 Task: For heading  Tahoma with underline.  font size for heading20,  'Change the font style of data to'Arial.  and font size to 12,  Change the alignment of both headline & data to Align left.  In the sheet   Quantum Sales templetes book
Action: Mouse moved to (146, 169)
Screenshot: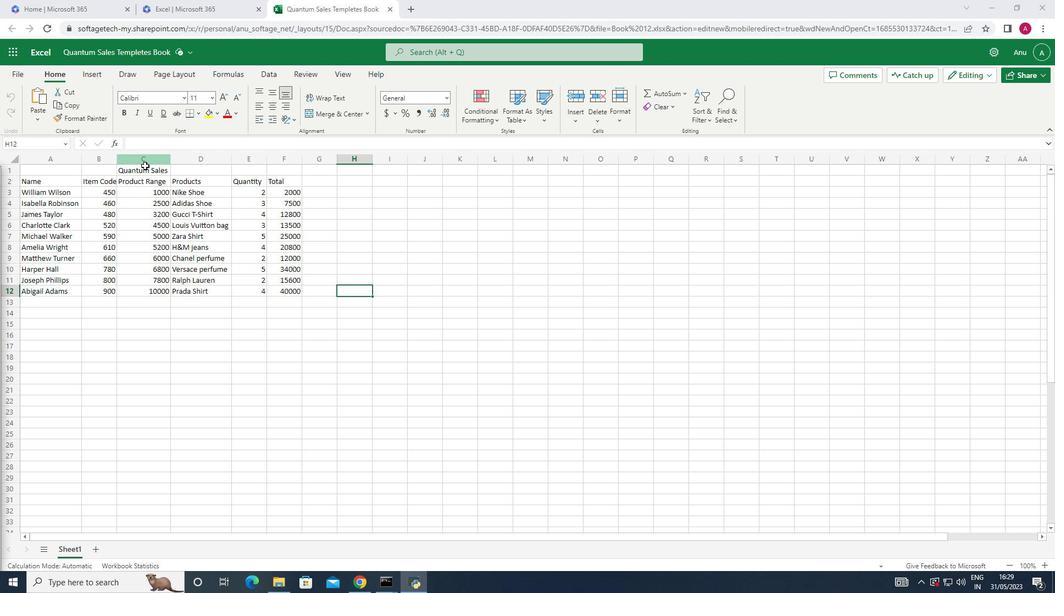 
Action: Mouse pressed left at (146, 169)
Screenshot: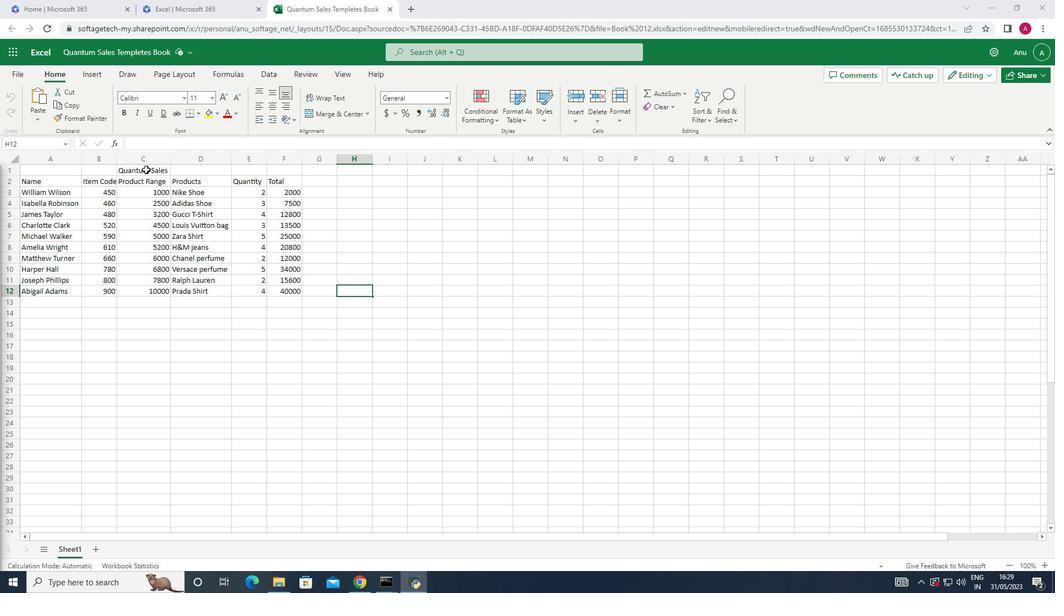 
Action: Mouse moved to (185, 99)
Screenshot: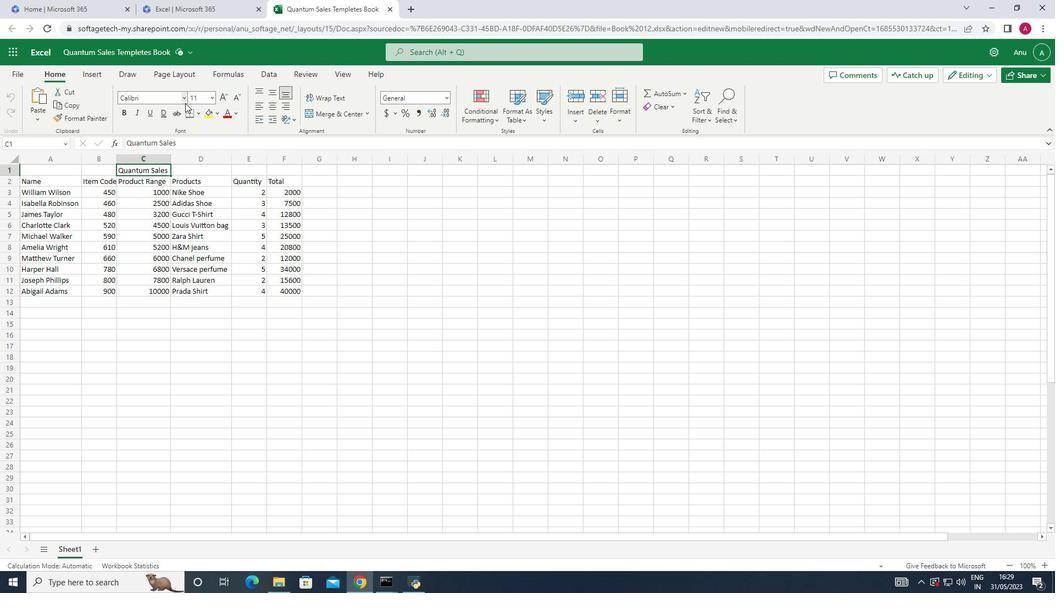 
Action: Mouse pressed left at (185, 99)
Screenshot: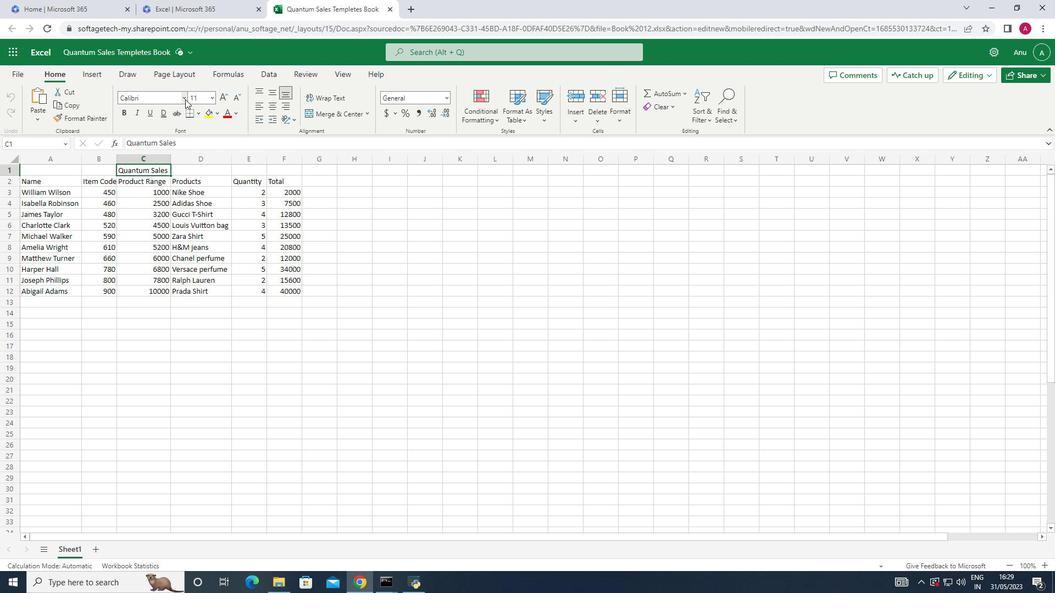
Action: Mouse moved to (184, 98)
Screenshot: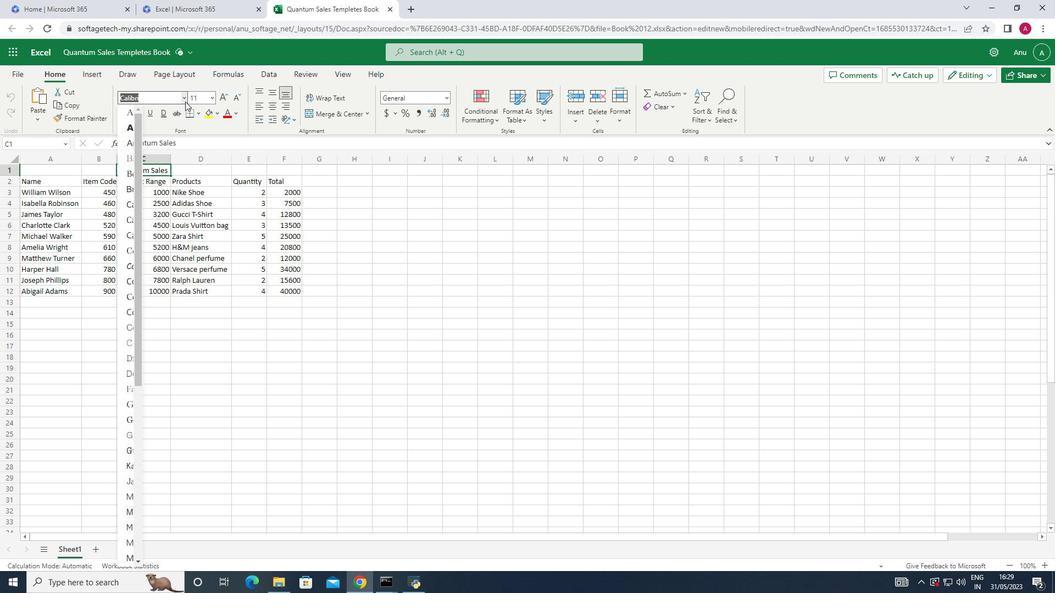 
Action: Mouse pressed left at (184, 98)
Screenshot: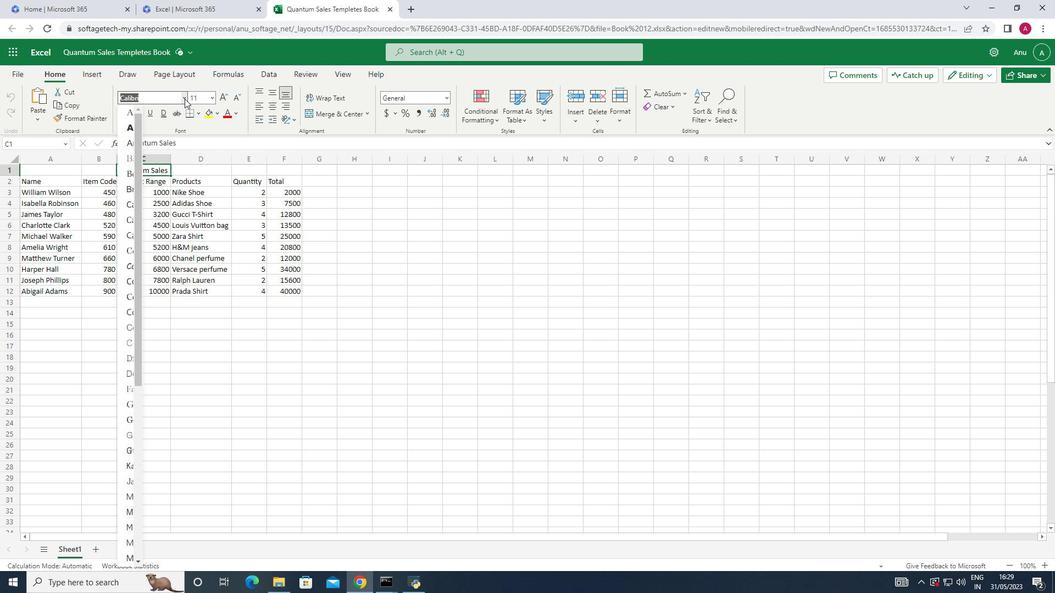 
Action: Mouse moved to (173, 95)
Screenshot: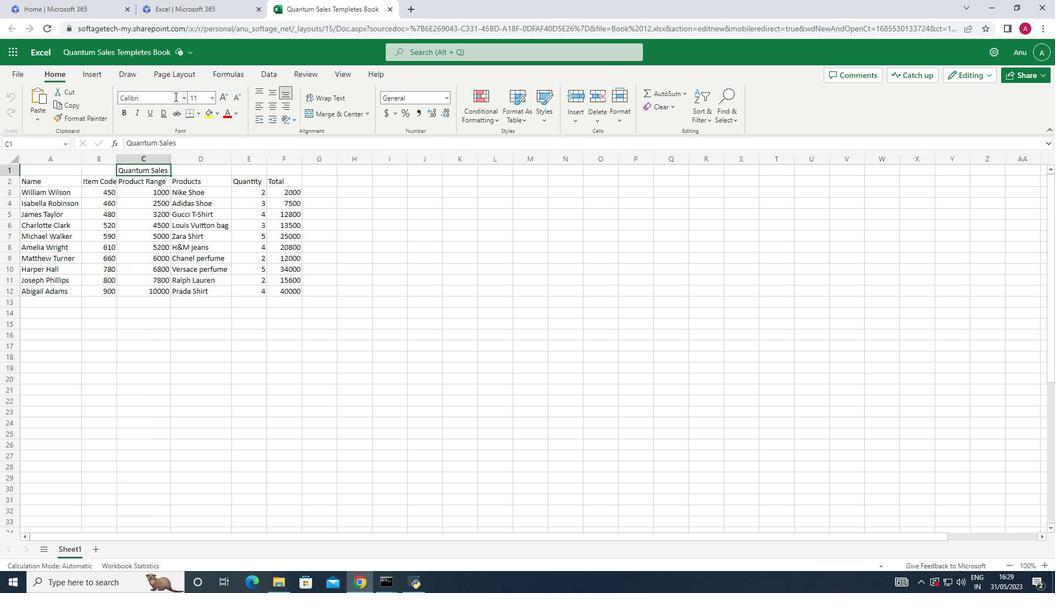 
Action: Mouse pressed left at (173, 95)
Screenshot: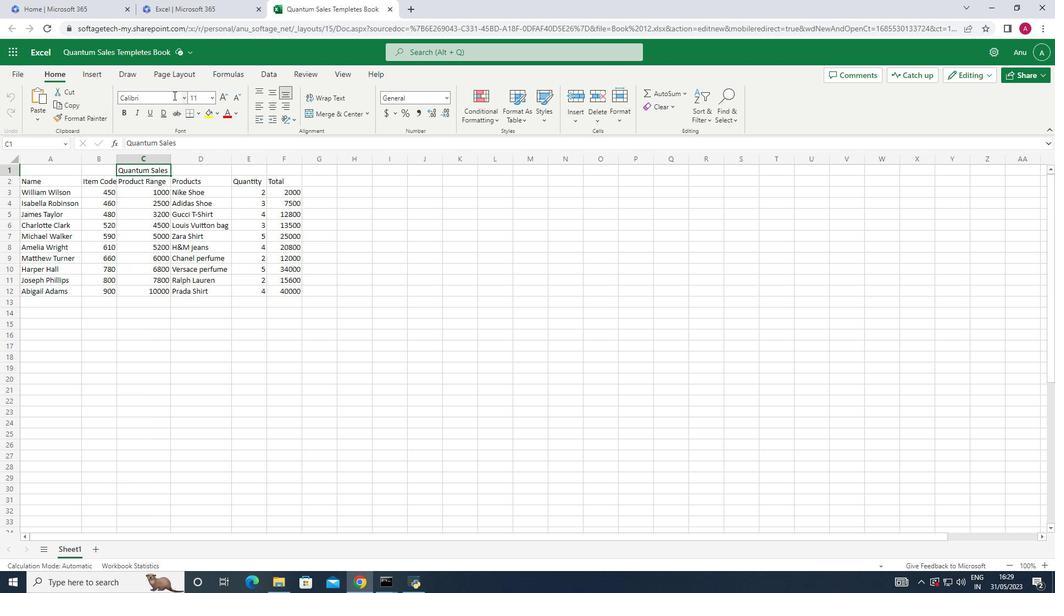 
Action: Mouse moved to (185, 98)
Screenshot: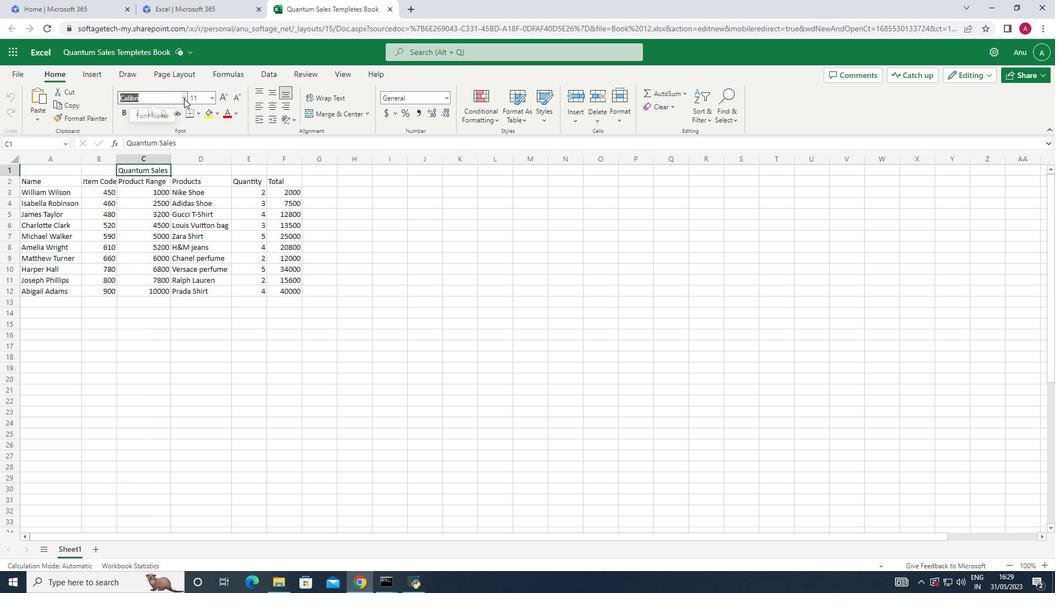 
Action: Mouse pressed left at (185, 98)
Screenshot: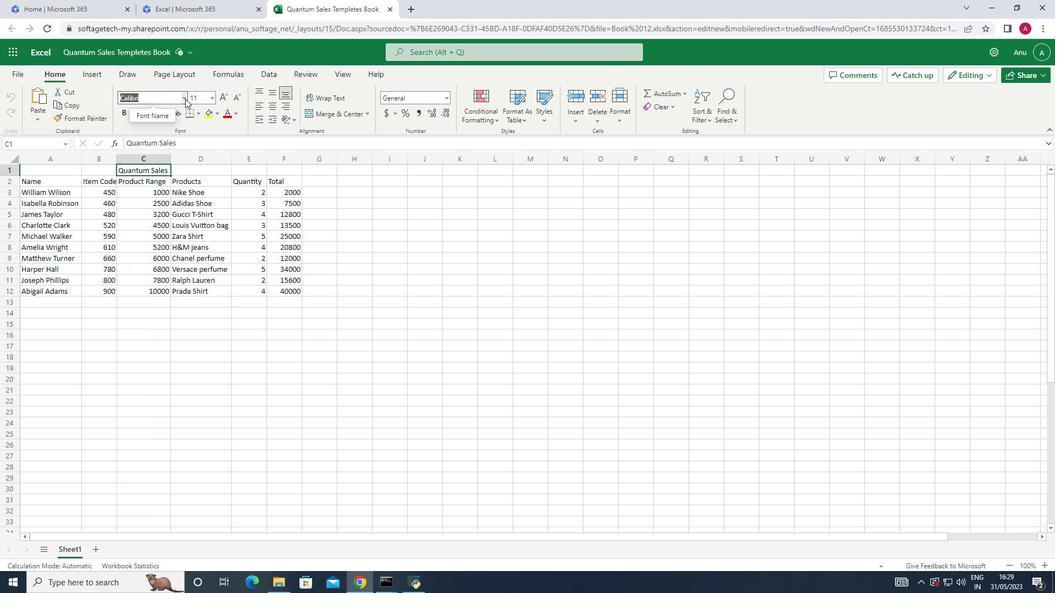 
Action: Mouse moved to (166, 222)
Screenshot: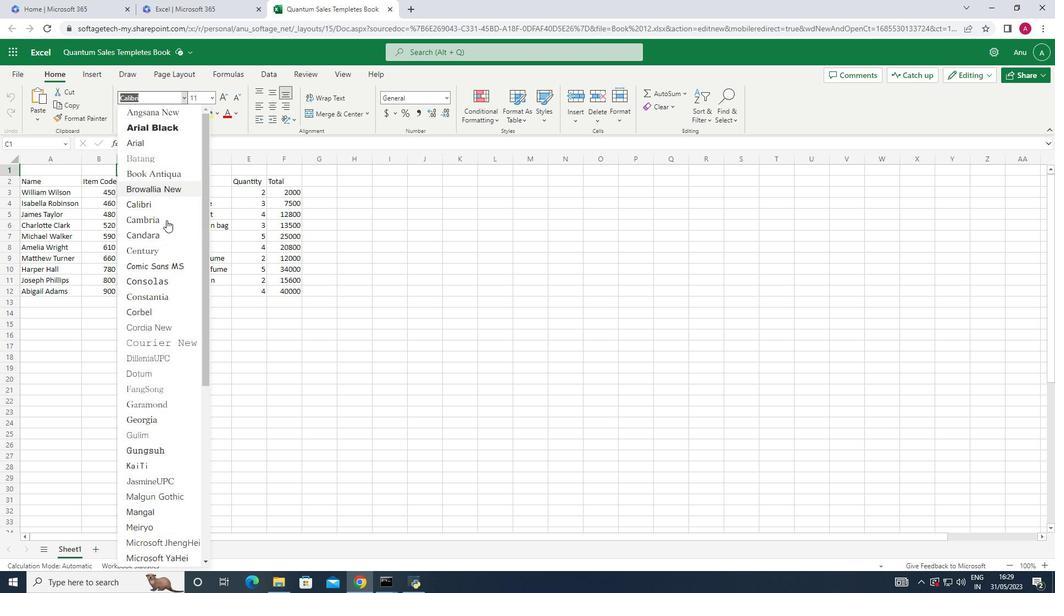
Action: Mouse scrolled (166, 222) with delta (0, 0)
Screenshot: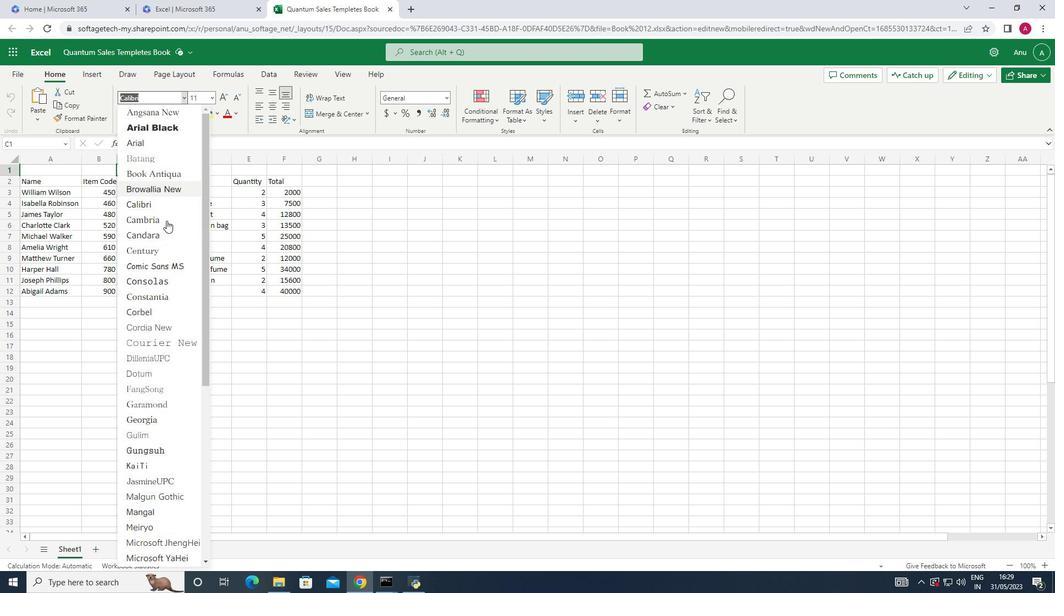 
Action: Mouse scrolled (166, 222) with delta (0, 0)
Screenshot: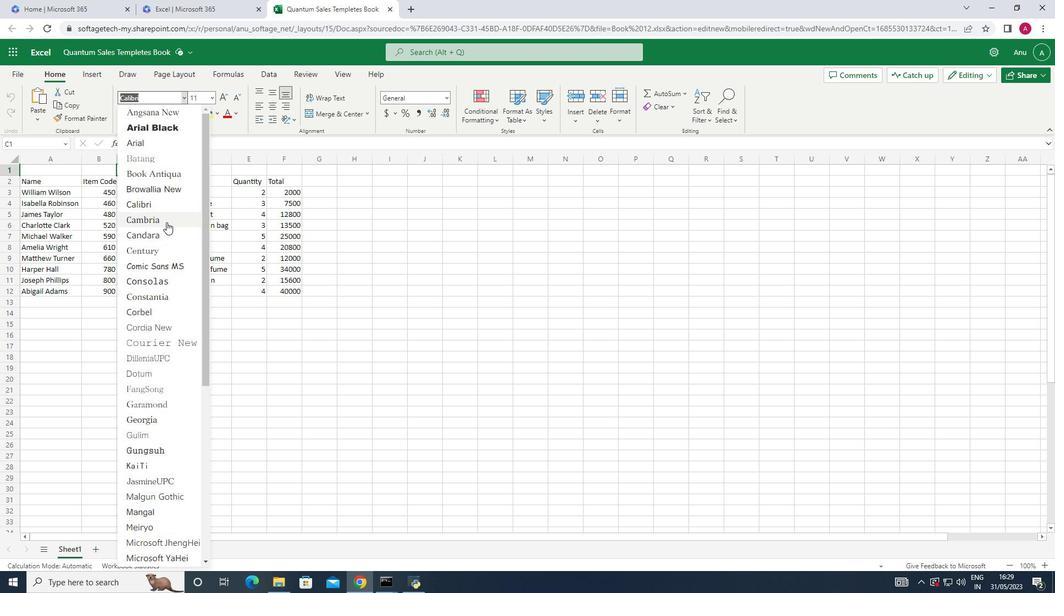 
Action: Mouse scrolled (166, 222) with delta (0, 0)
Screenshot: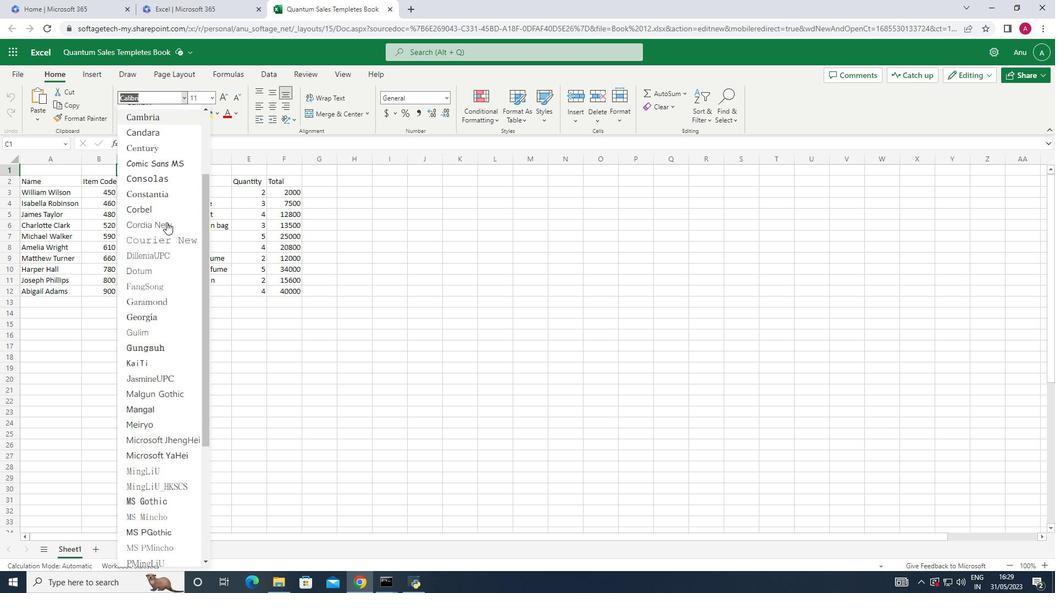 
Action: Mouse scrolled (166, 222) with delta (0, 0)
Screenshot: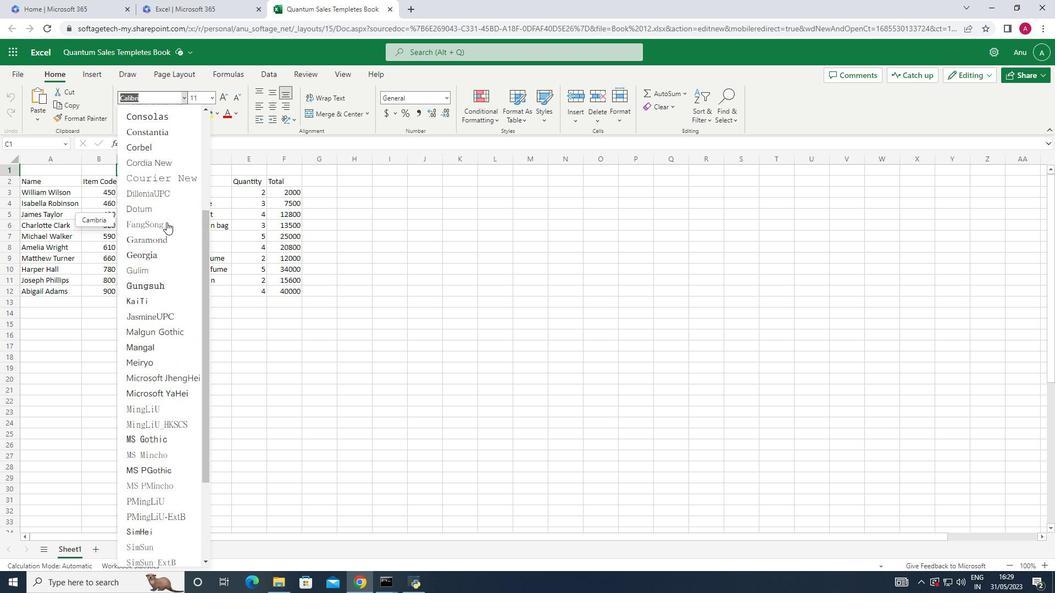 
Action: Mouse scrolled (166, 222) with delta (0, 0)
Screenshot: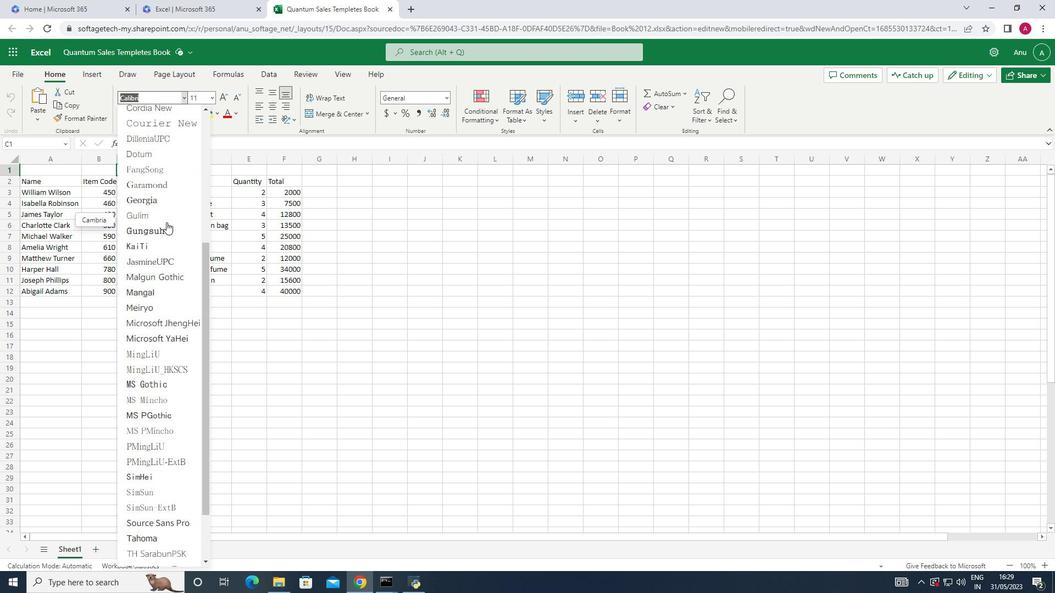 
Action: Mouse scrolled (166, 222) with delta (0, 0)
Screenshot: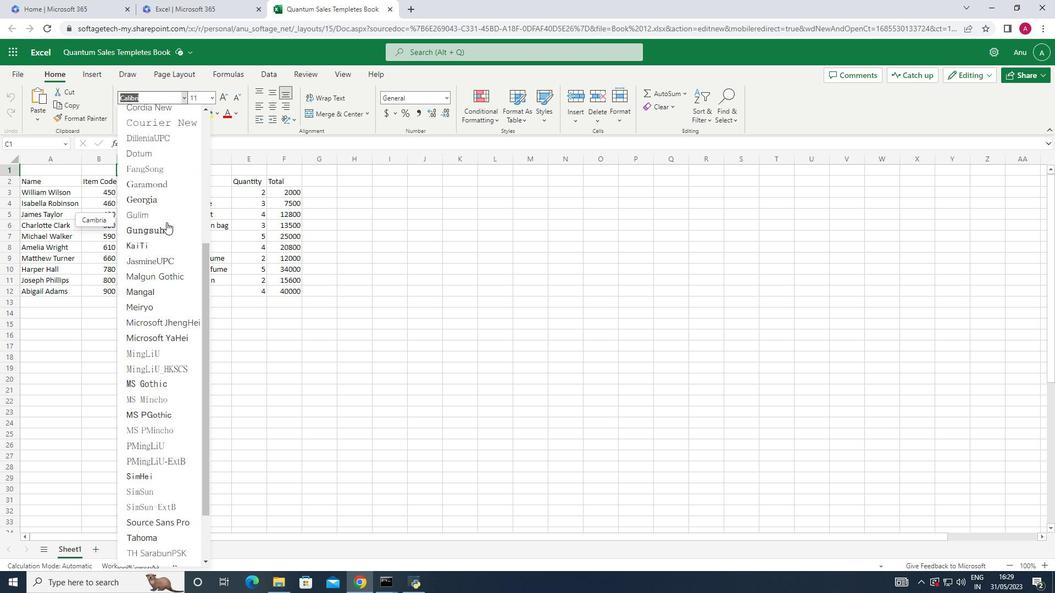 
Action: Mouse scrolled (166, 222) with delta (0, 0)
Screenshot: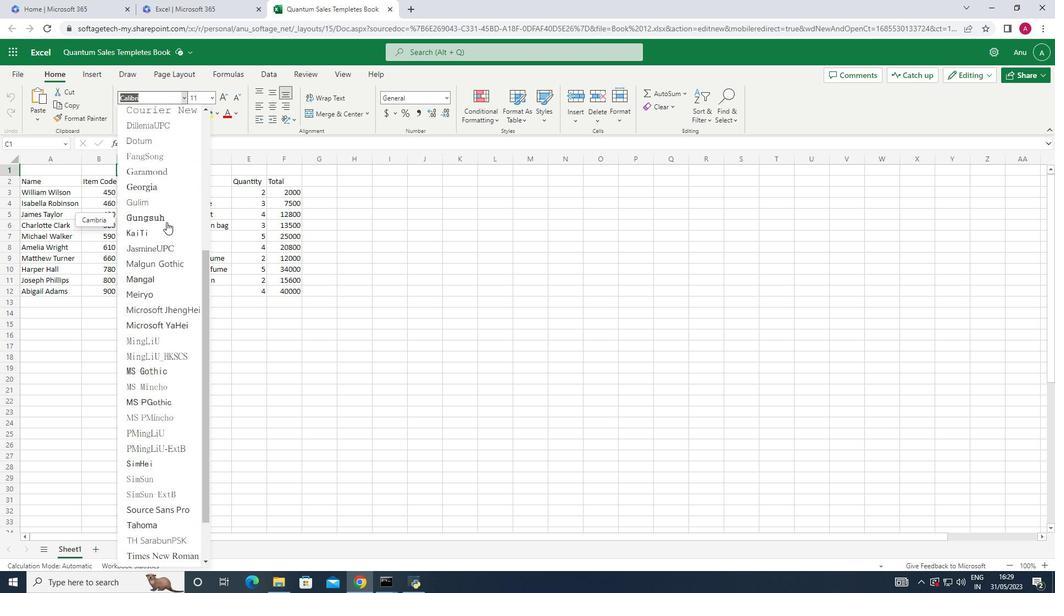 
Action: Mouse scrolled (166, 222) with delta (0, 0)
Screenshot: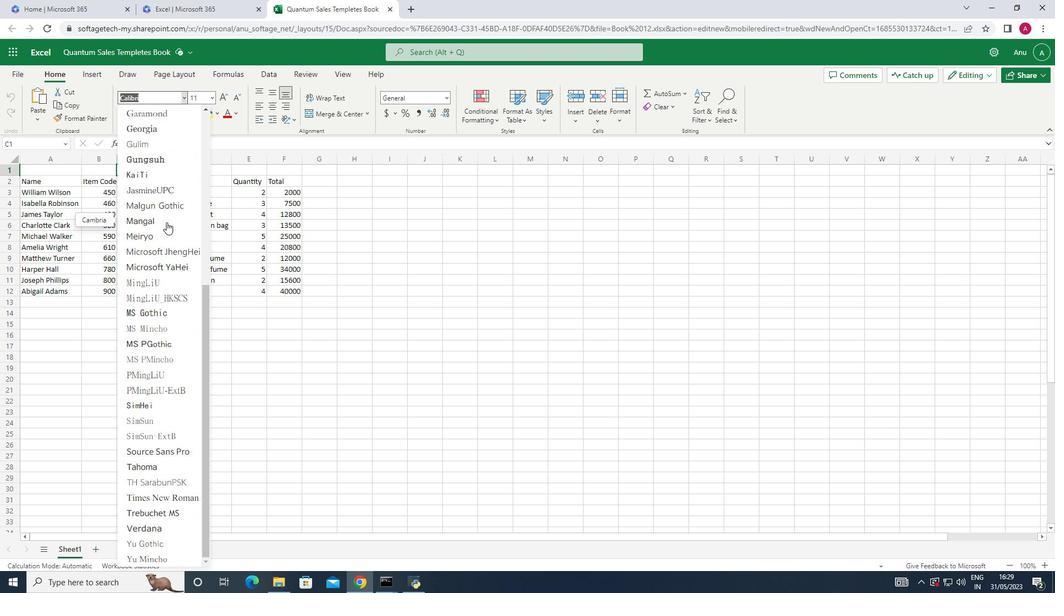 
Action: Mouse scrolled (166, 222) with delta (0, 0)
Screenshot: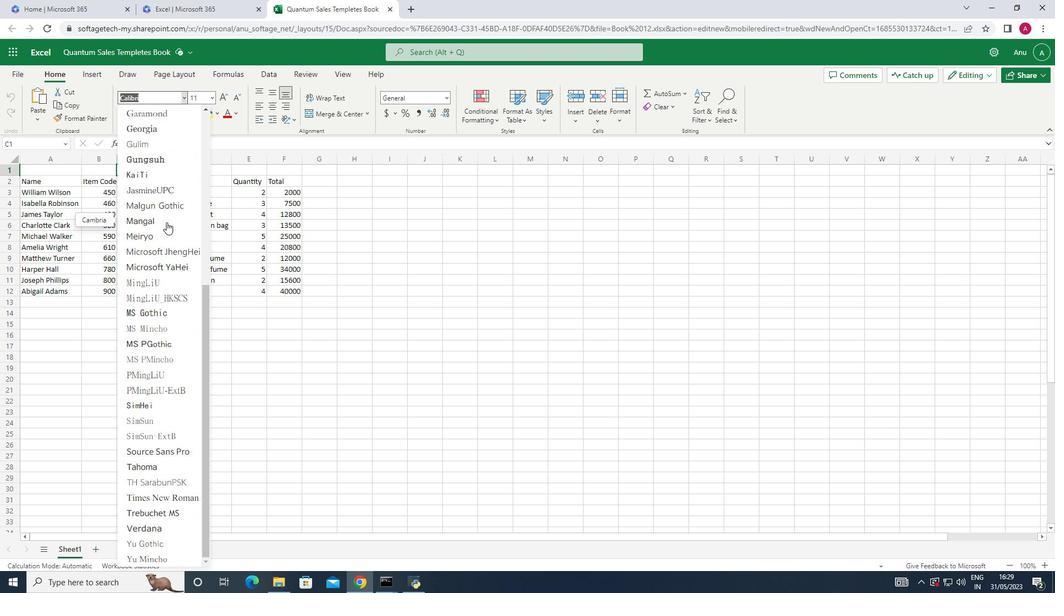 
Action: Mouse scrolled (166, 222) with delta (0, 0)
Screenshot: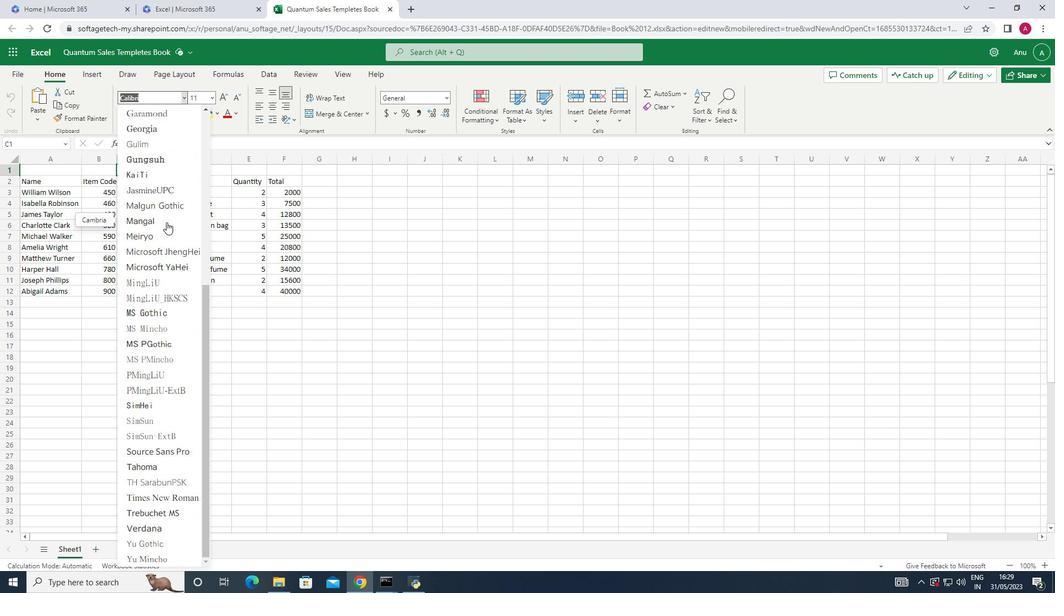 
Action: Mouse moved to (157, 470)
Screenshot: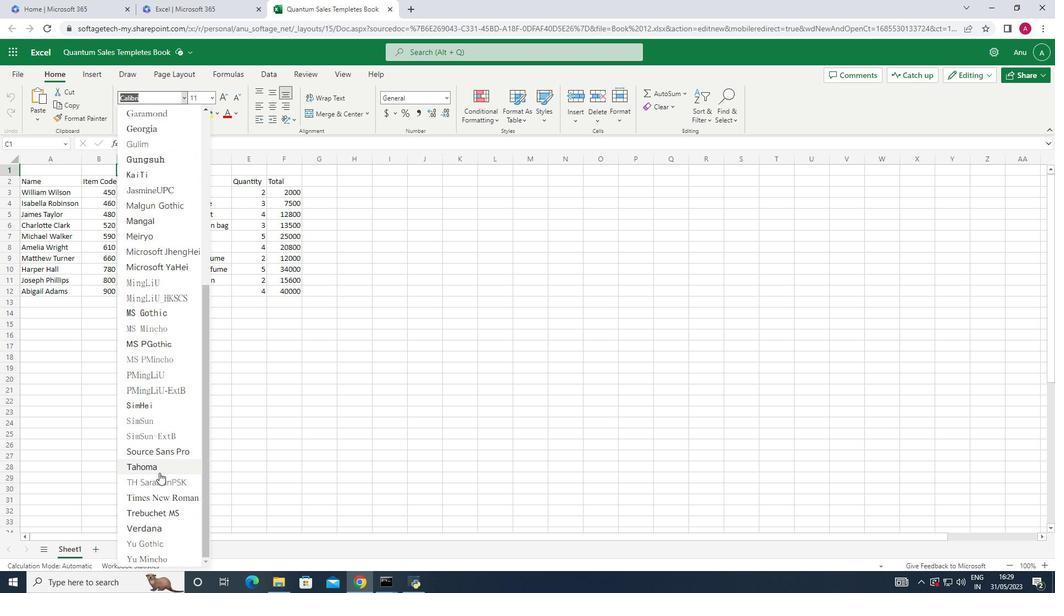
Action: Mouse pressed left at (157, 470)
Screenshot: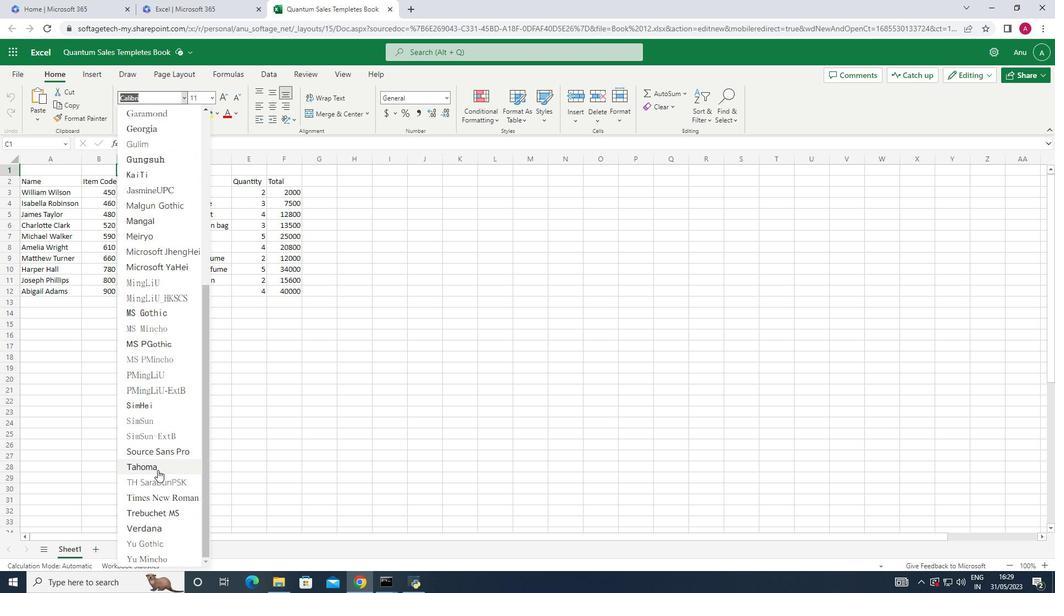 
Action: Mouse moved to (151, 115)
Screenshot: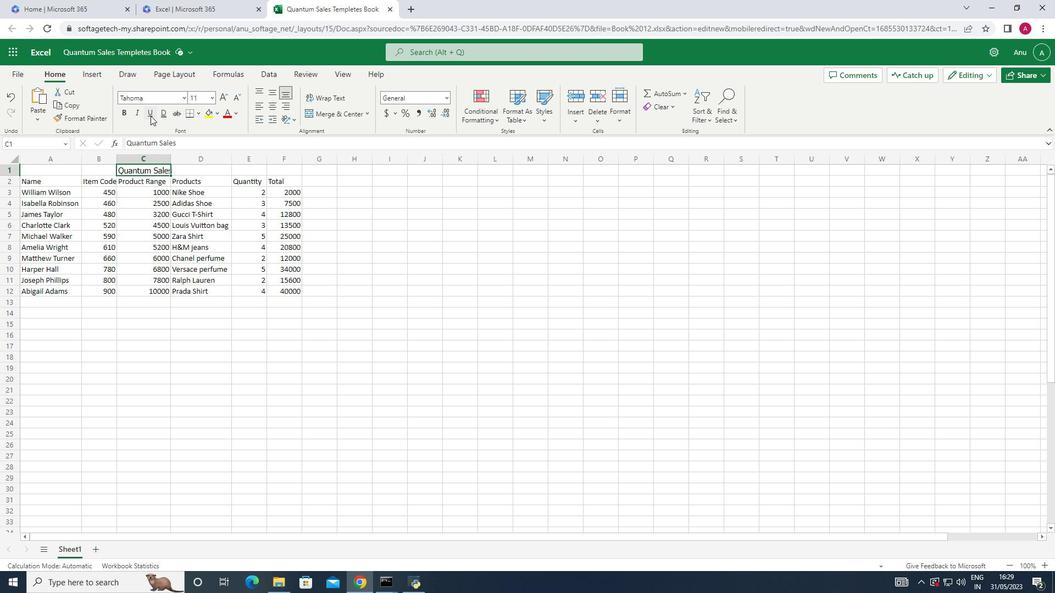
Action: Mouse pressed left at (151, 115)
Screenshot: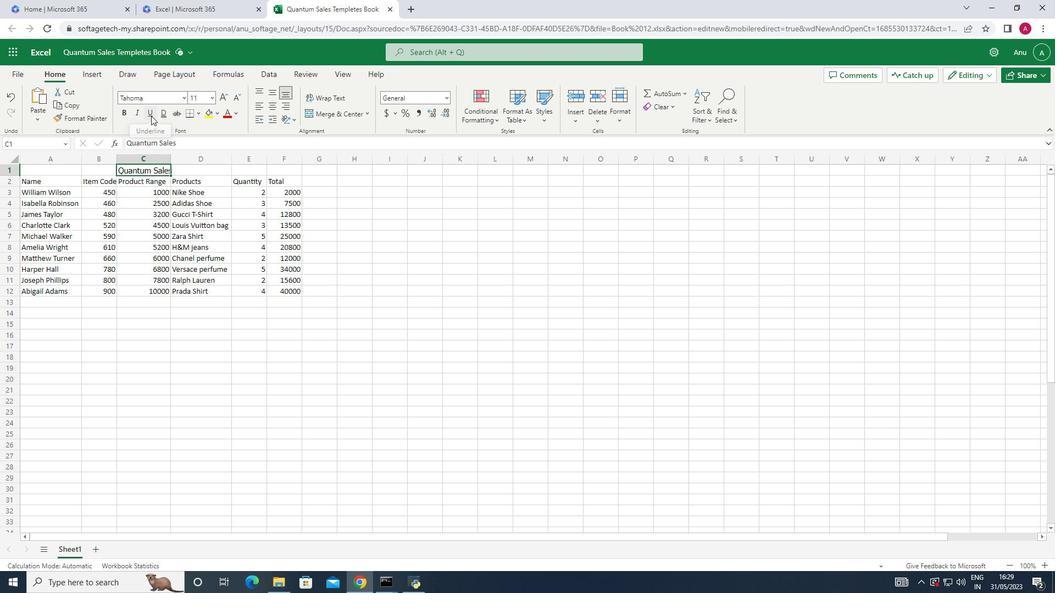 
Action: Mouse moved to (211, 101)
Screenshot: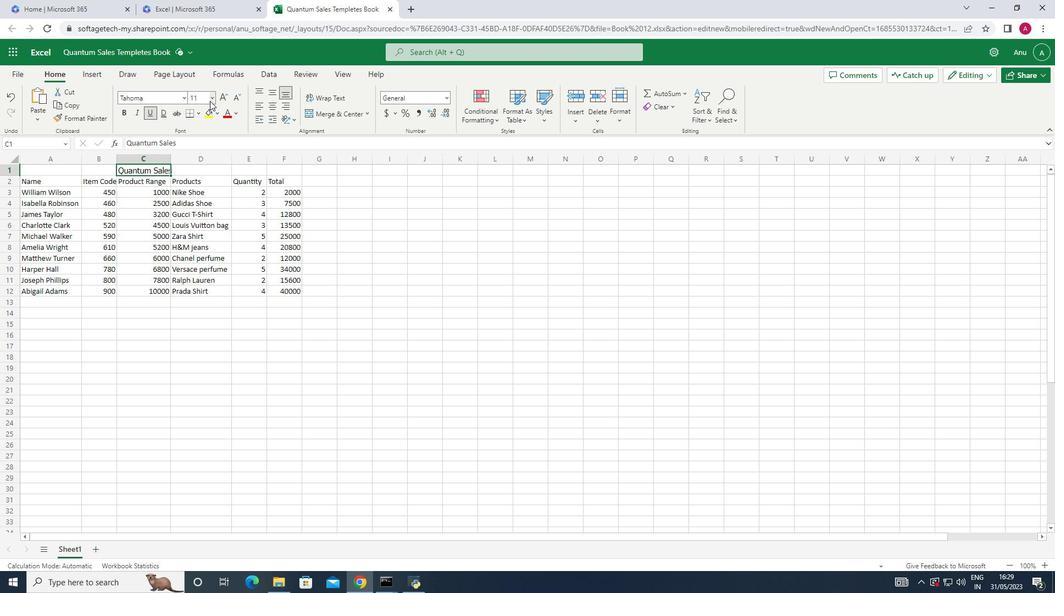 
Action: Mouse pressed left at (211, 101)
Screenshot: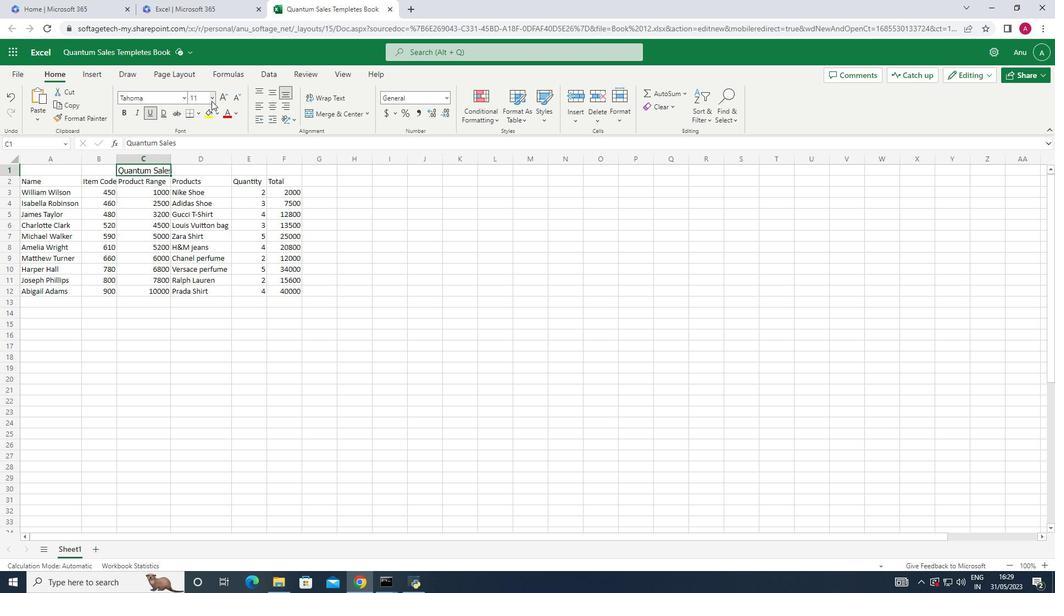 
Action: Mouse moved to (201, 232)
Screenshot: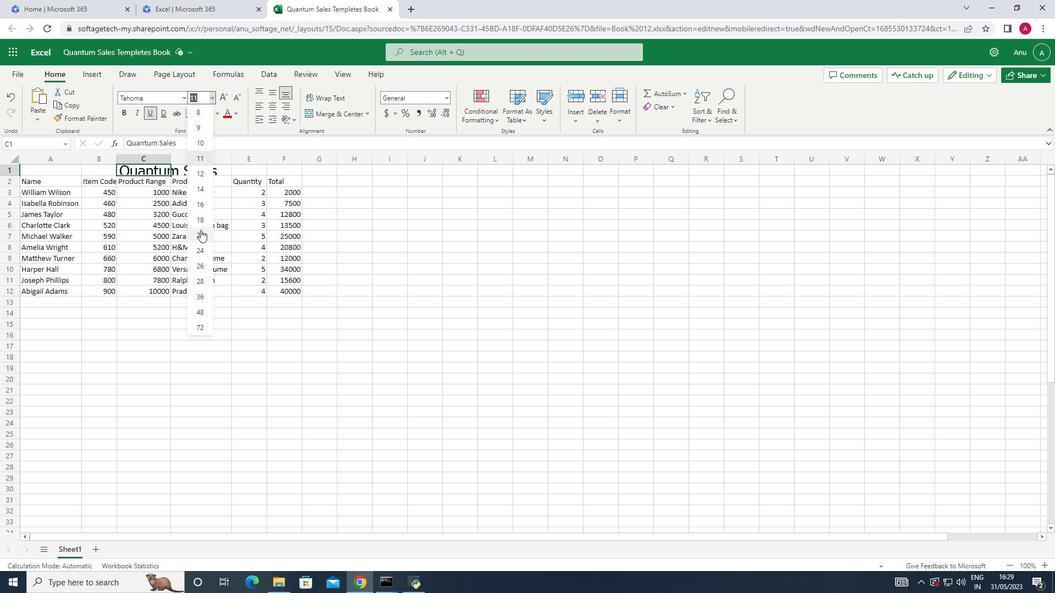 
Action: Mouse pressed left at (201, 232)
Screenshot: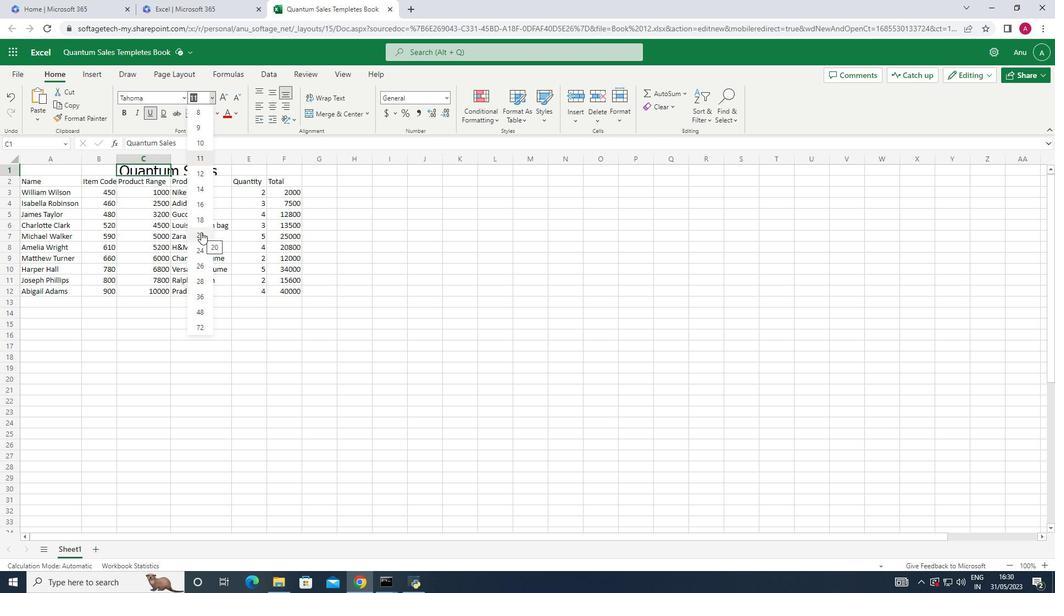 
Action: Mouse moved to (53, 187)
Screenshot: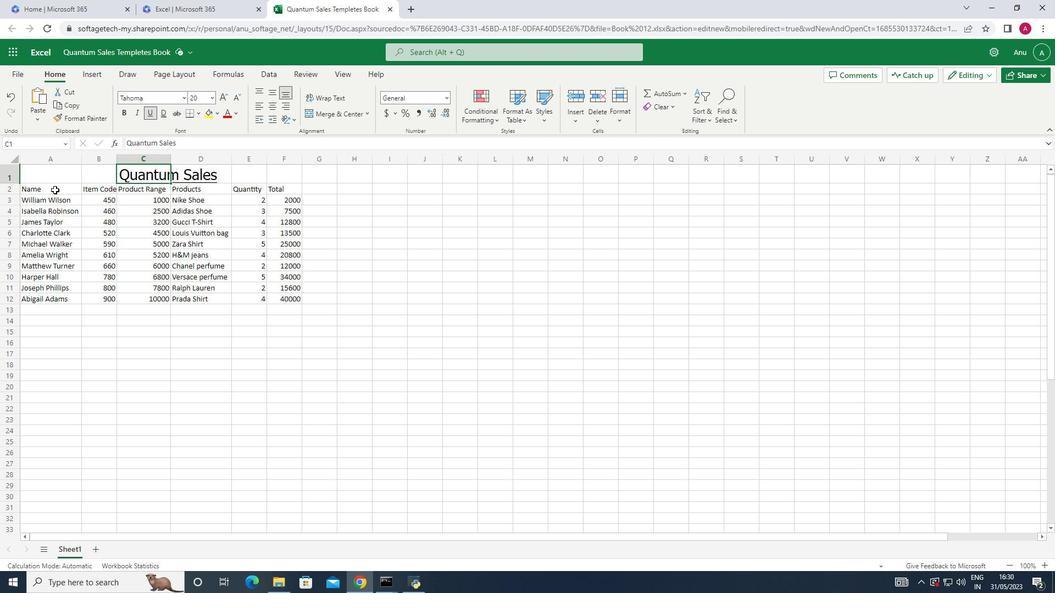 
Action: Mouse pressed left at (53, 187)
Screenshot: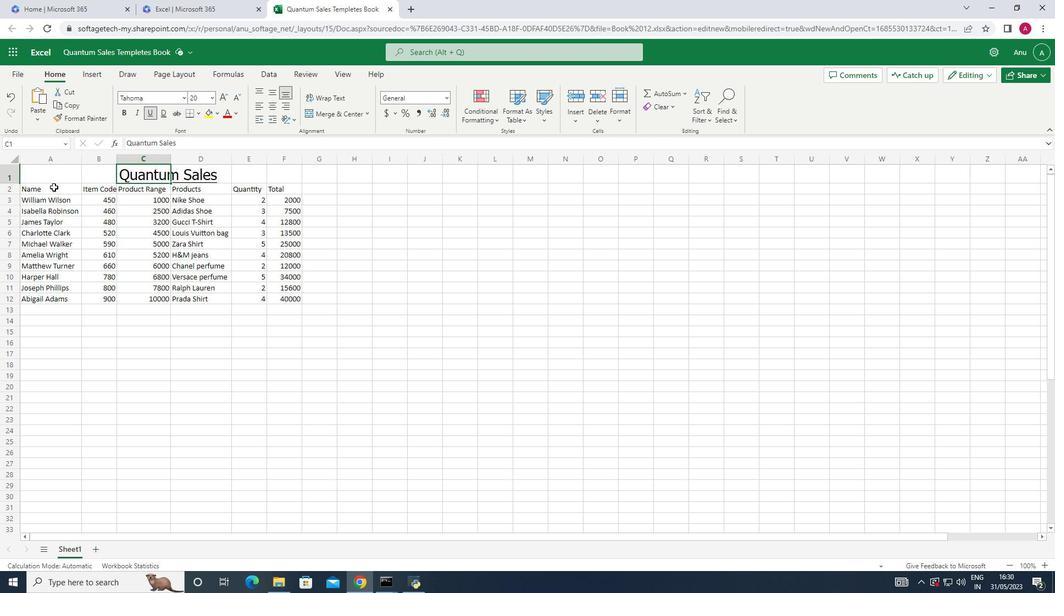 
Action: Mouse moved to (184, 98)
Screenshot: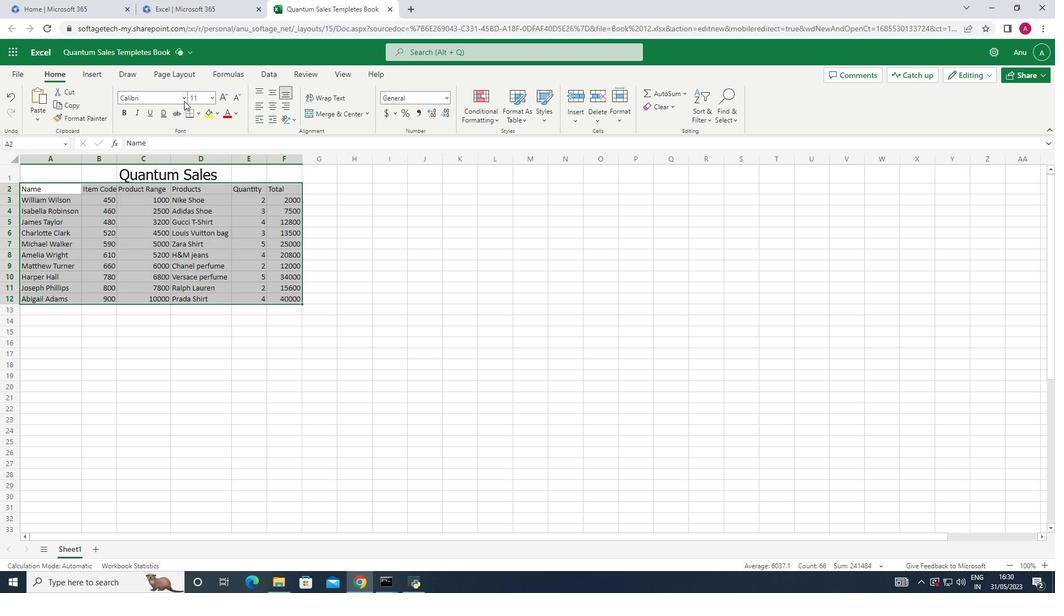
Action: Mouse pressed left at (184, 98)
Screenshot: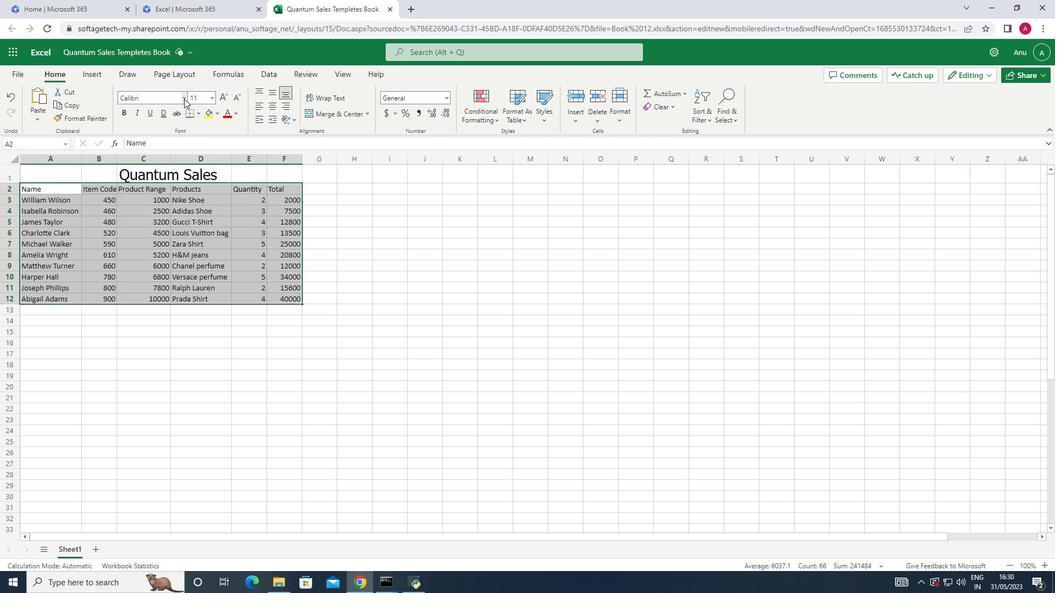 
Action: Mouse moved to (151, 139)
Screenshot: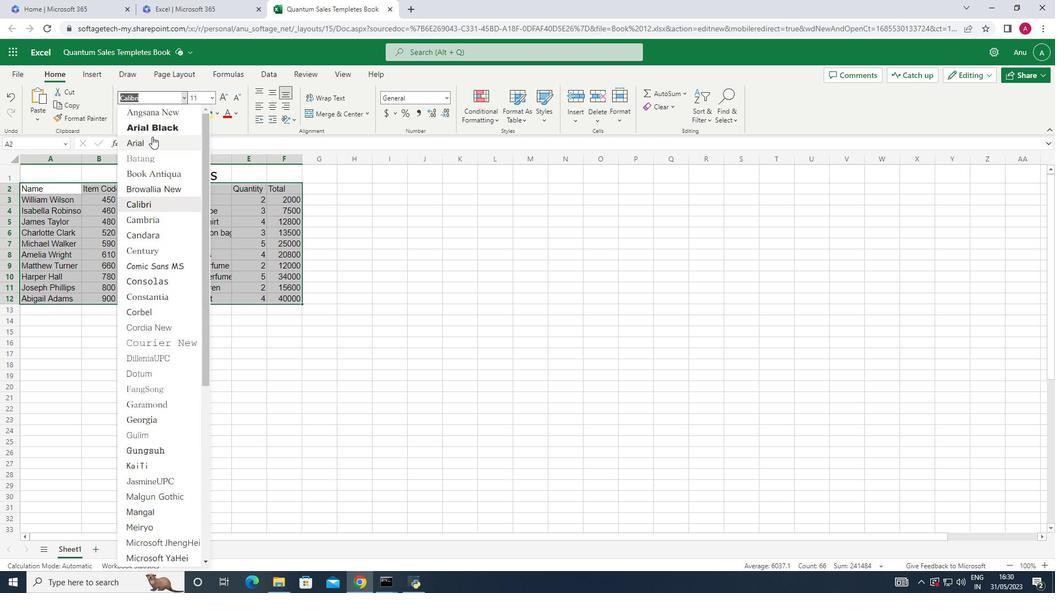 
Action: Mouse pressed left at (151, 139)
Screenshot: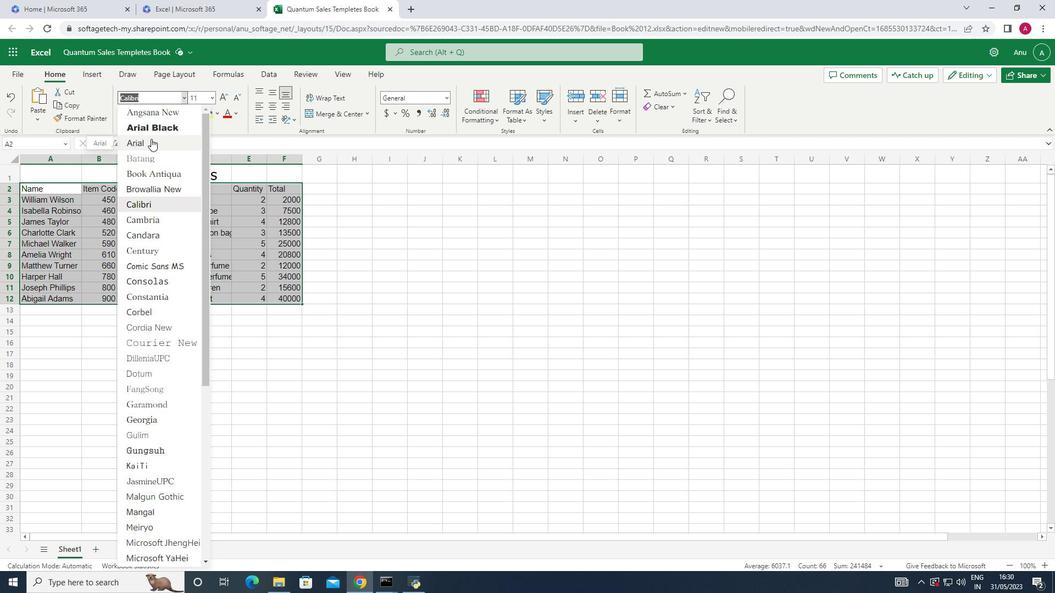 
Action: Mouse moved to (211, 98)
Screenshot: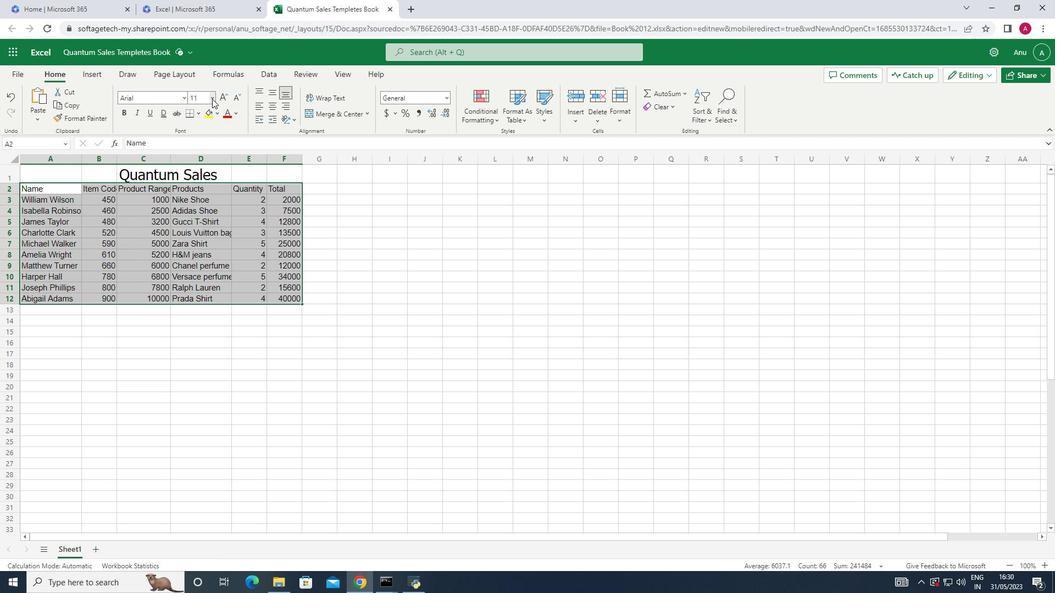 
Action: Mouse pressed left at (211, 98)
Screenshot: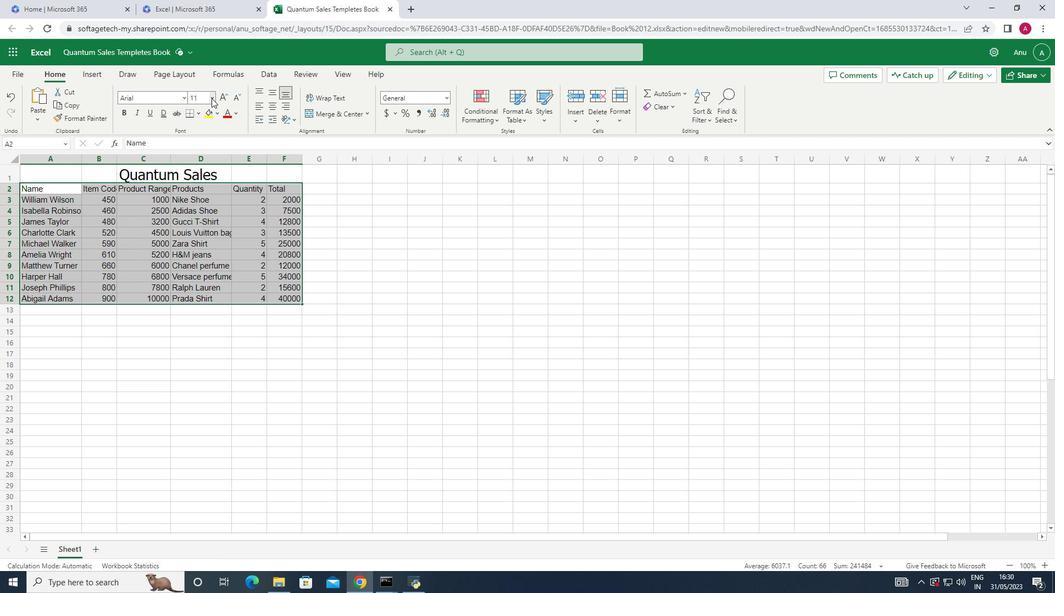
Action: Mouse moved to (201, 173)
Screenshot: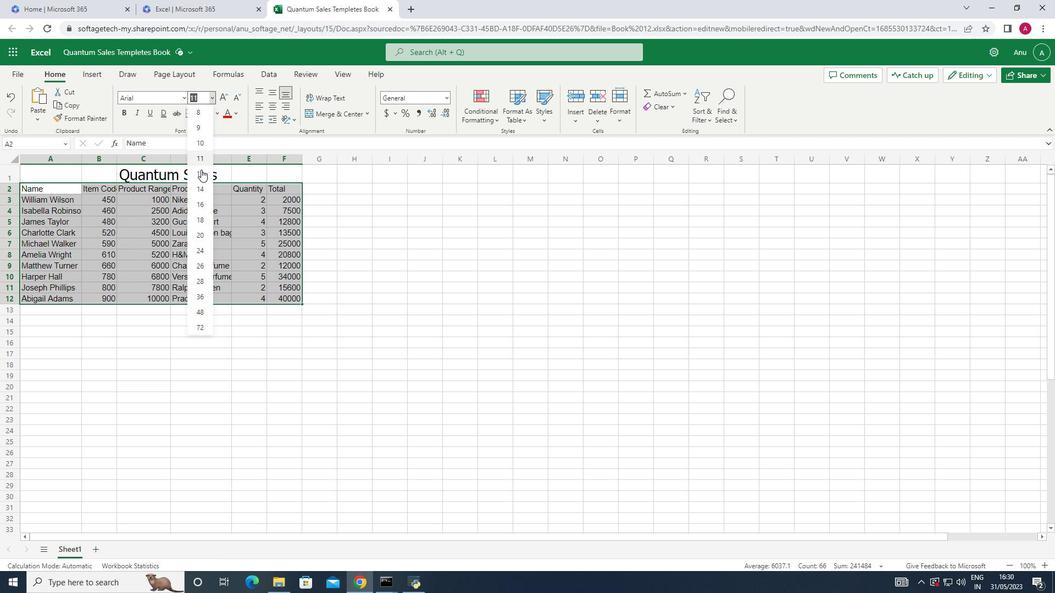 
Action: Mouse pressed left at (201, 173)
Screenshot: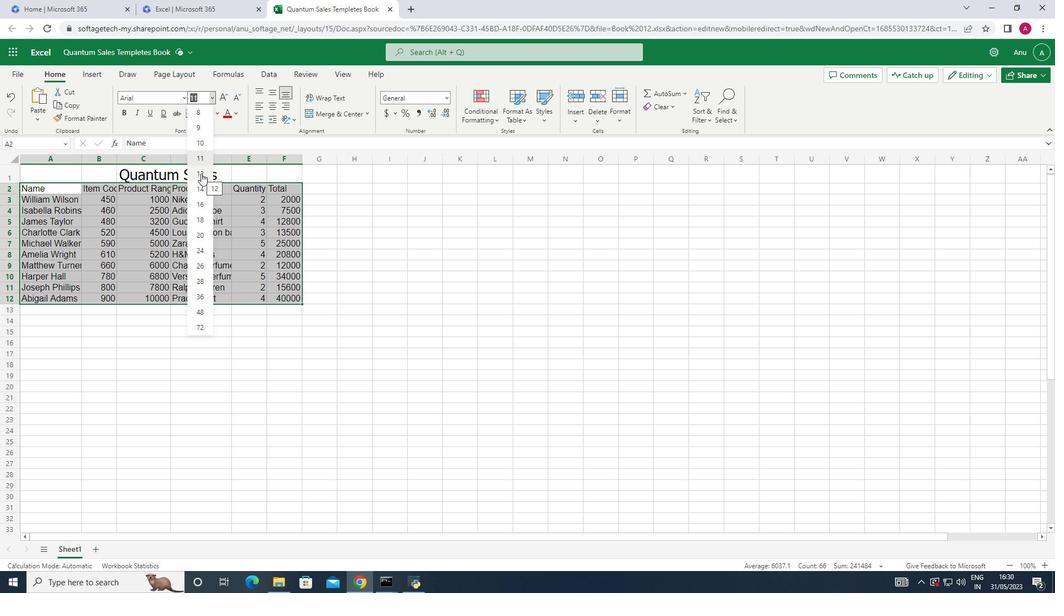 
Action: Mouse moved to (255, 102)
Screenshot: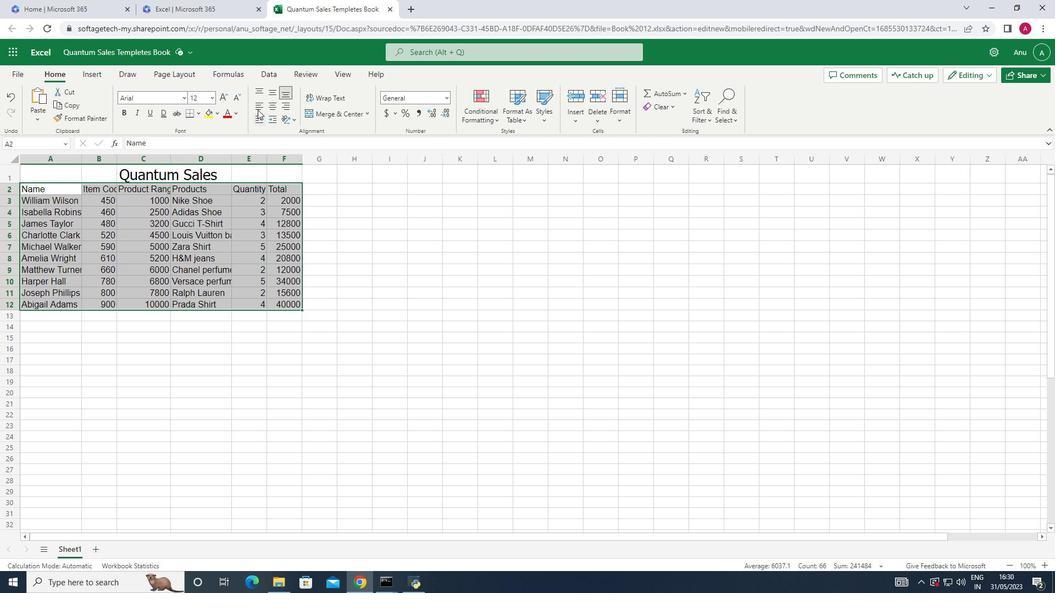 
Action: Mouse pressed left at (255, 102)
Screenshot: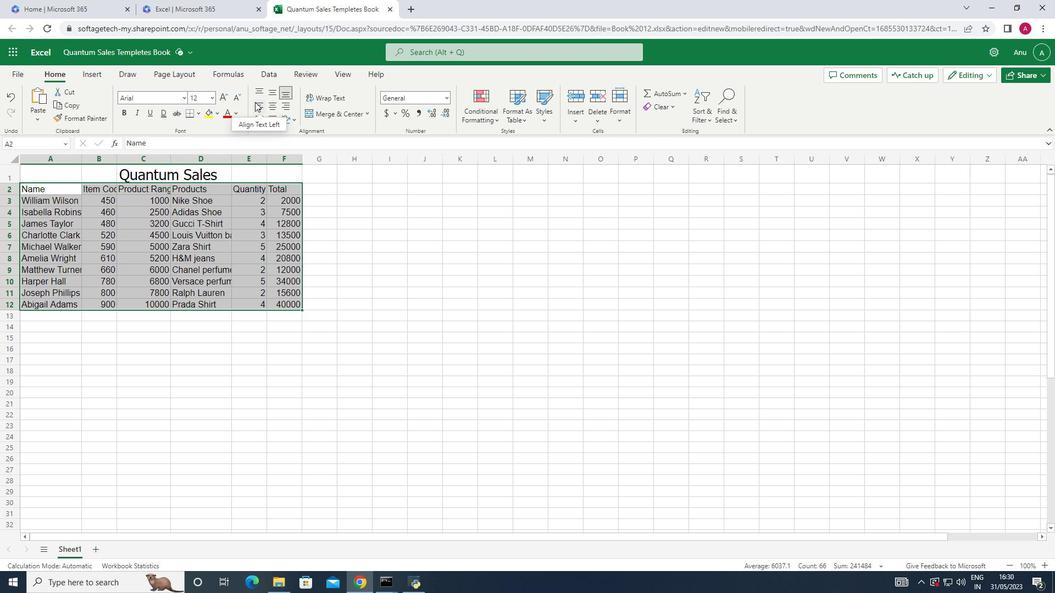 
Action: Mouse moved to (362, 238)
Screenshot: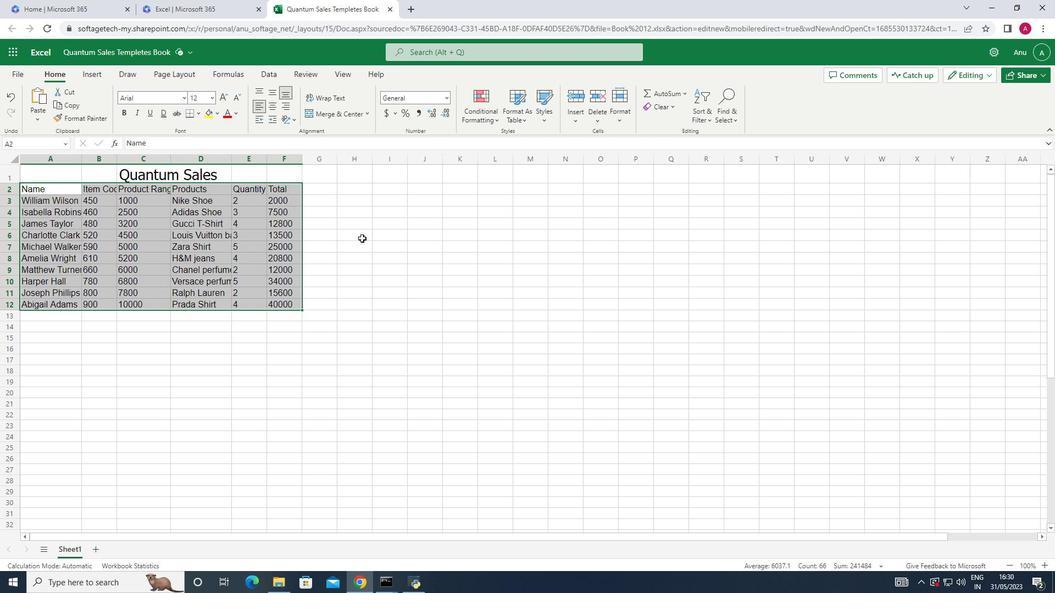
Action: Mouse pressed left at (362, 238)
Screenshot: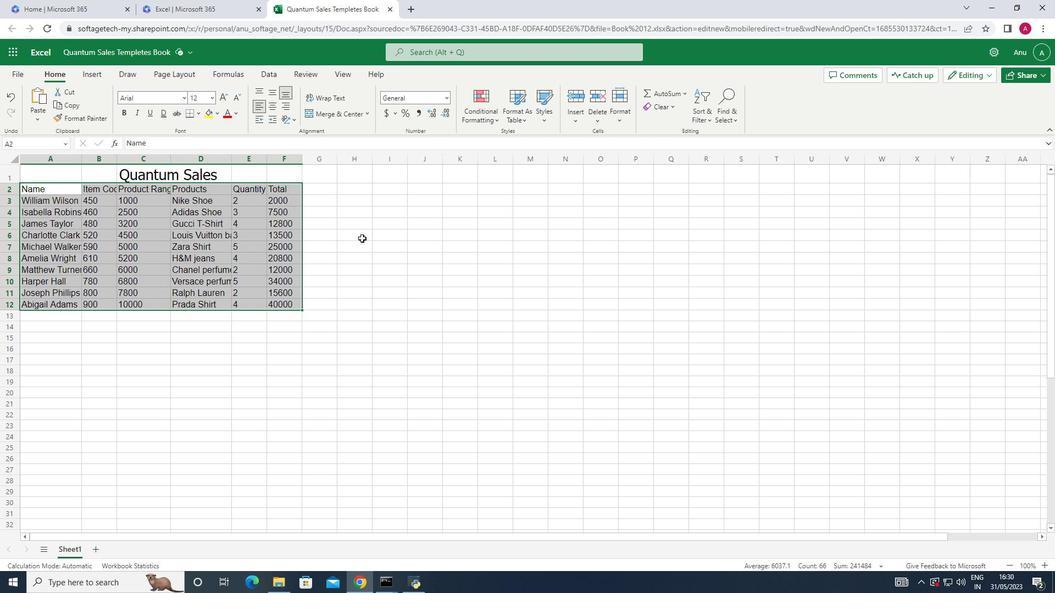 
Action: Mouse moved to (231, 156)
Screenshot: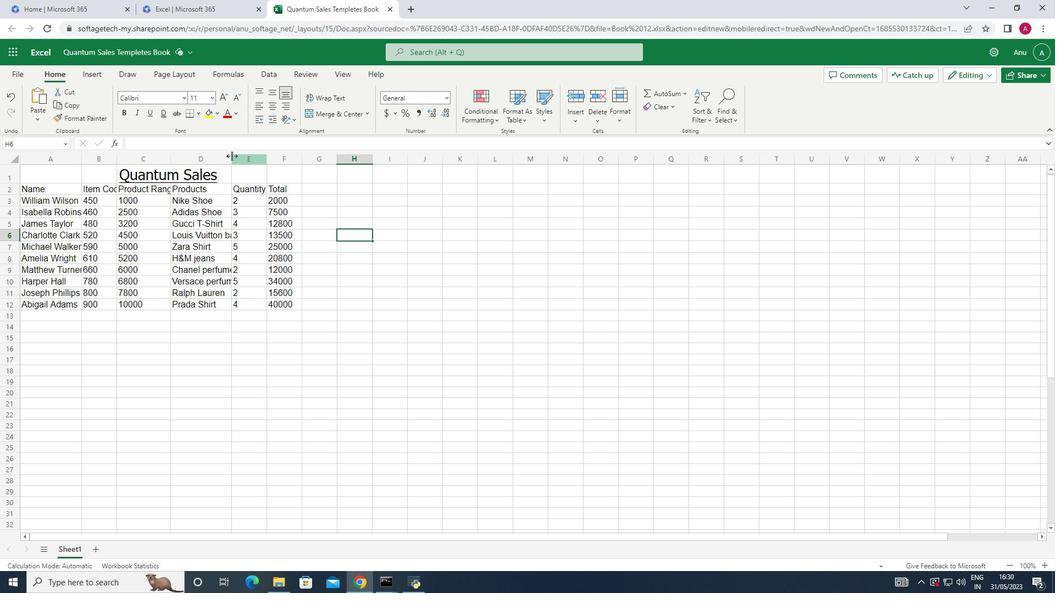 
Action: Mouse pressed left at (231, 156)
Screenshot: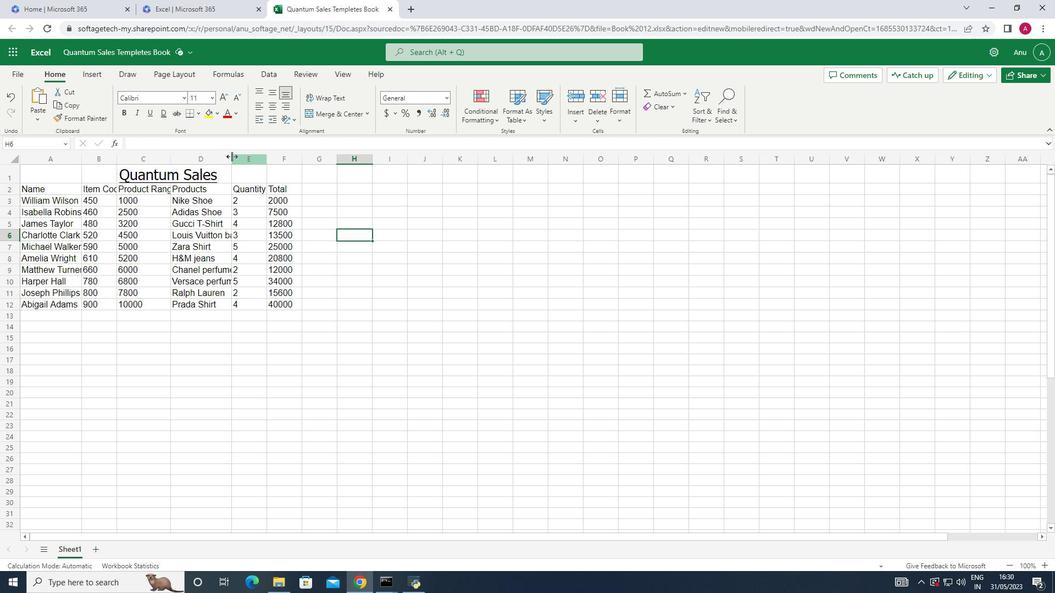 
Action: Mouse pressed left at (231, 156)
Screenshot: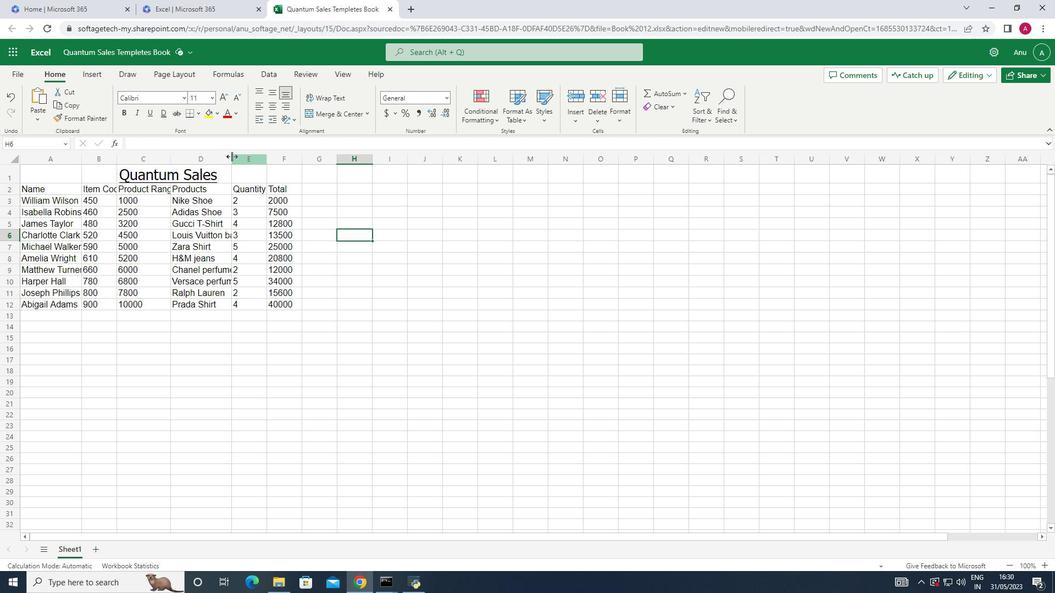 
Action: Mouse moved to (172, 154)
Screenshot: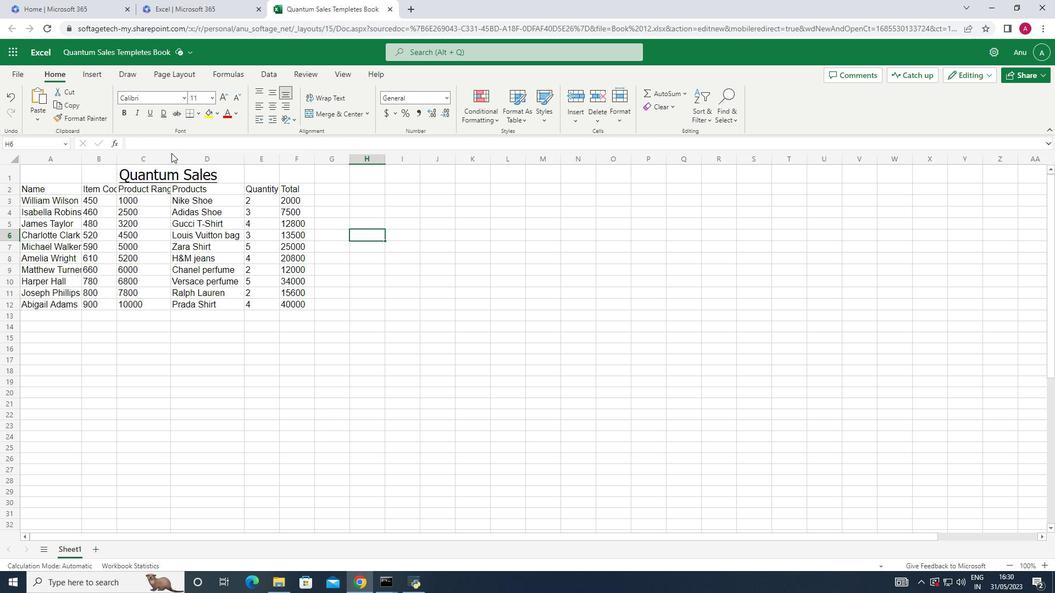 
Action: Mouse pressed left at (172, 154)
Screenshot: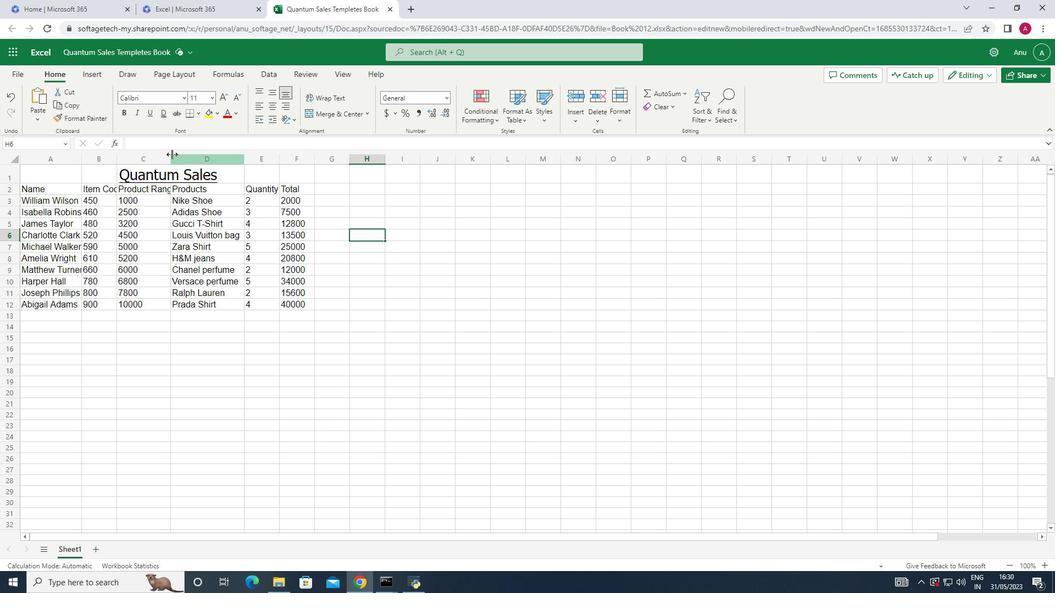 
Action: Mouse pressed left at (172, 154)
Screenshot: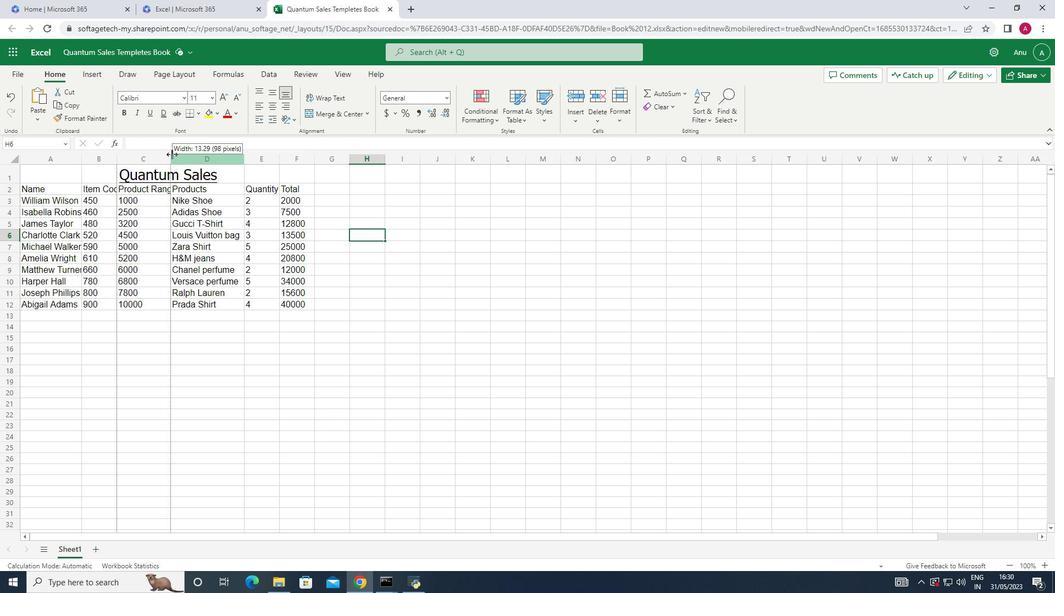 
Action: Mouse moved to (222, 157)
Screenshot: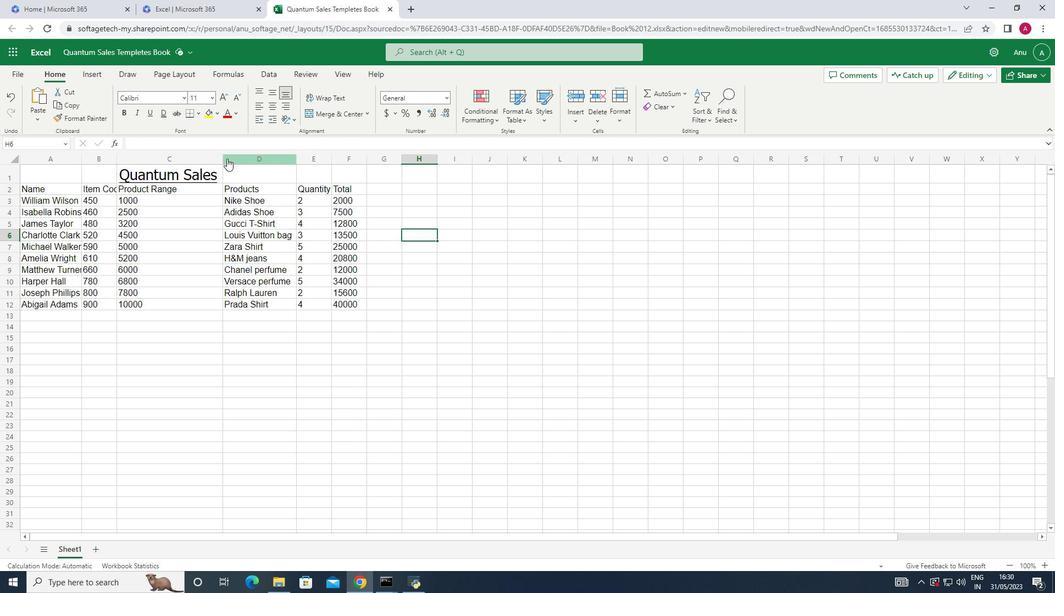 
Action: Mouse pressed left at (222, 157)
Screenshot: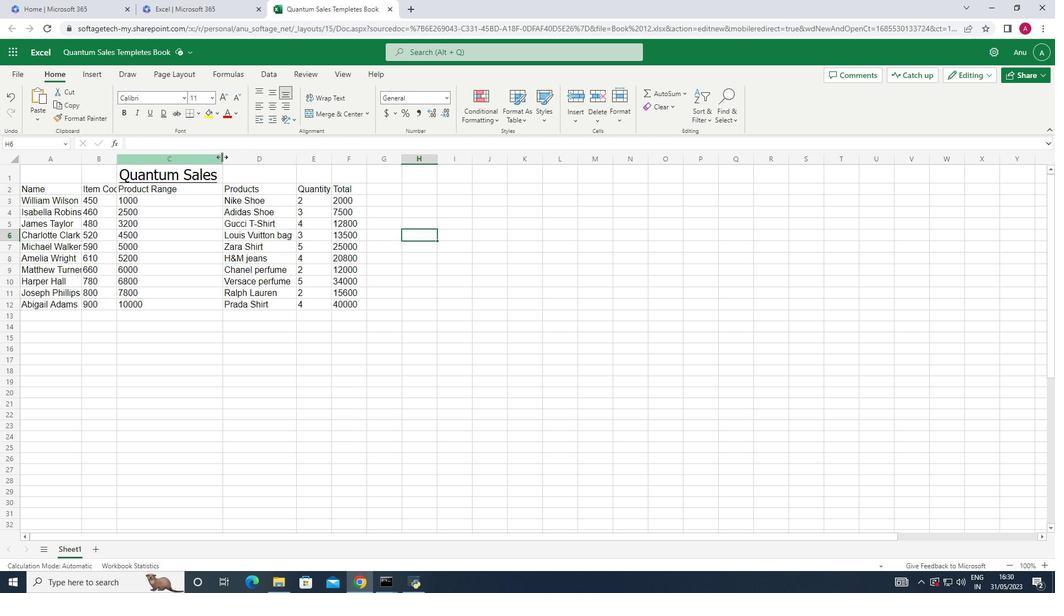
Action: Mouse moved to (118, 157)
Screenshot: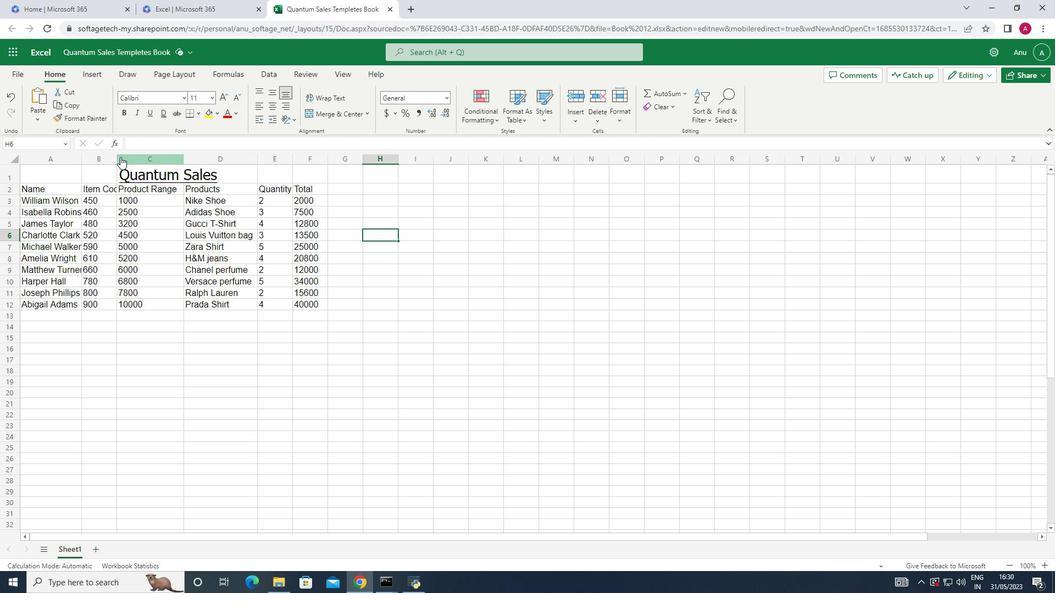 
Action: Mouse pressed left at (118, 157)
Screenshot: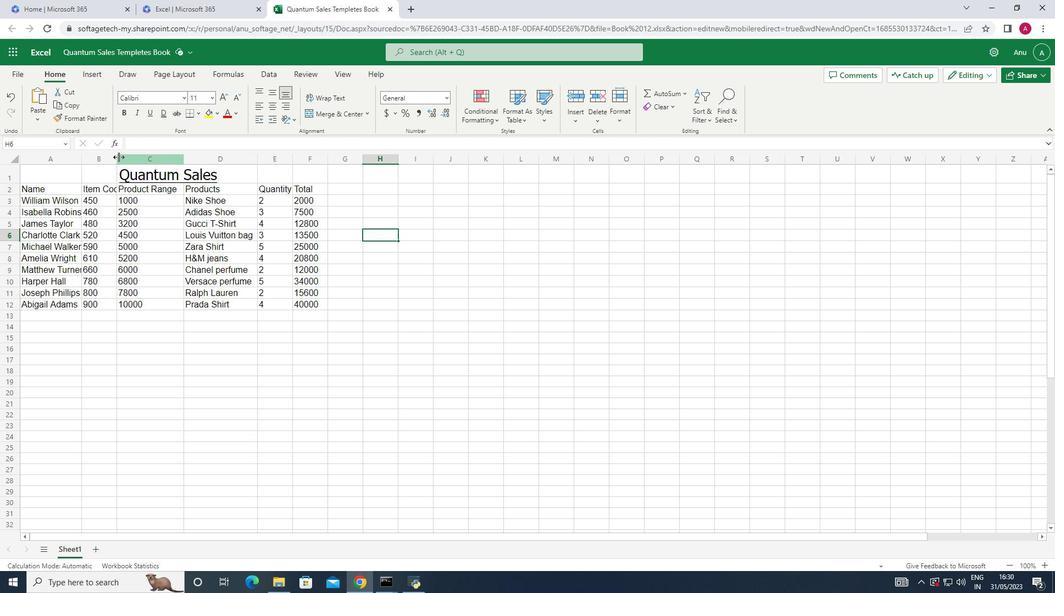 
Action: Mouse pressed left at (118, 157)
Screenshot: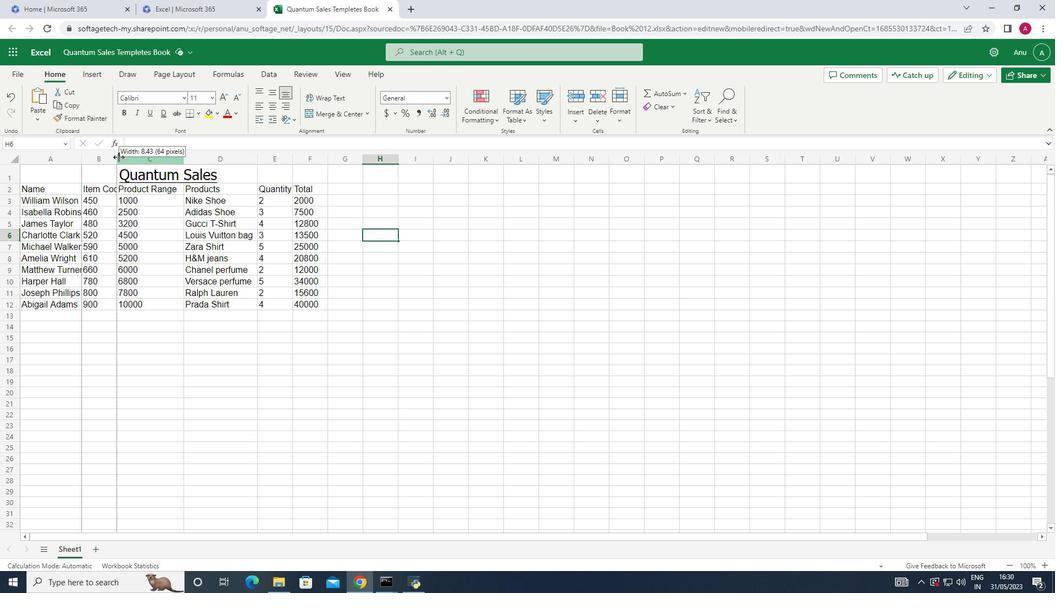 
Action: Mouse moved to (118, 157)
Screenshot: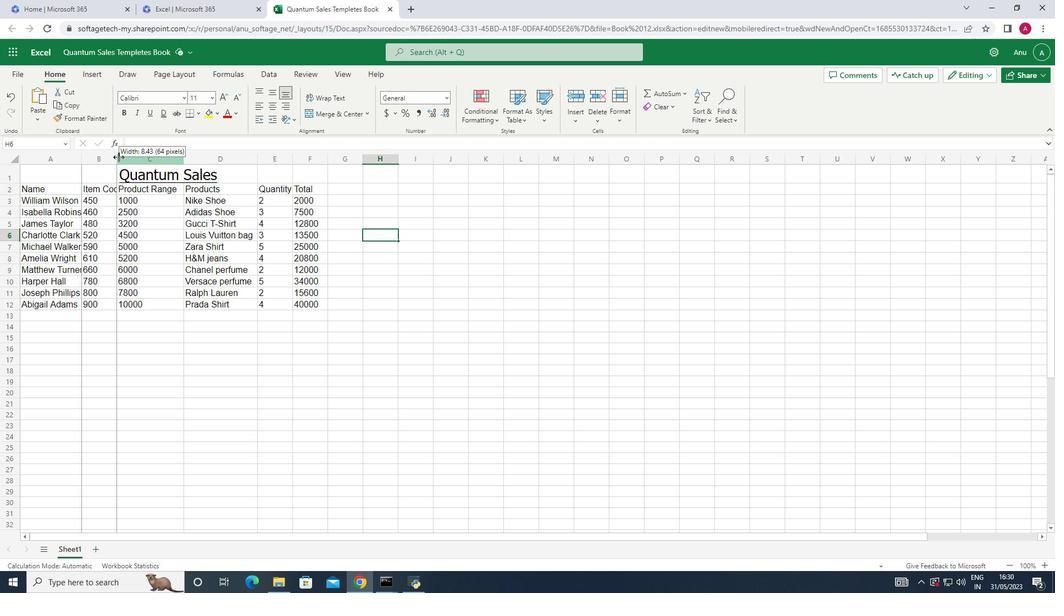 
Action: Mouse pressed left at (118, 157)
Screenshot: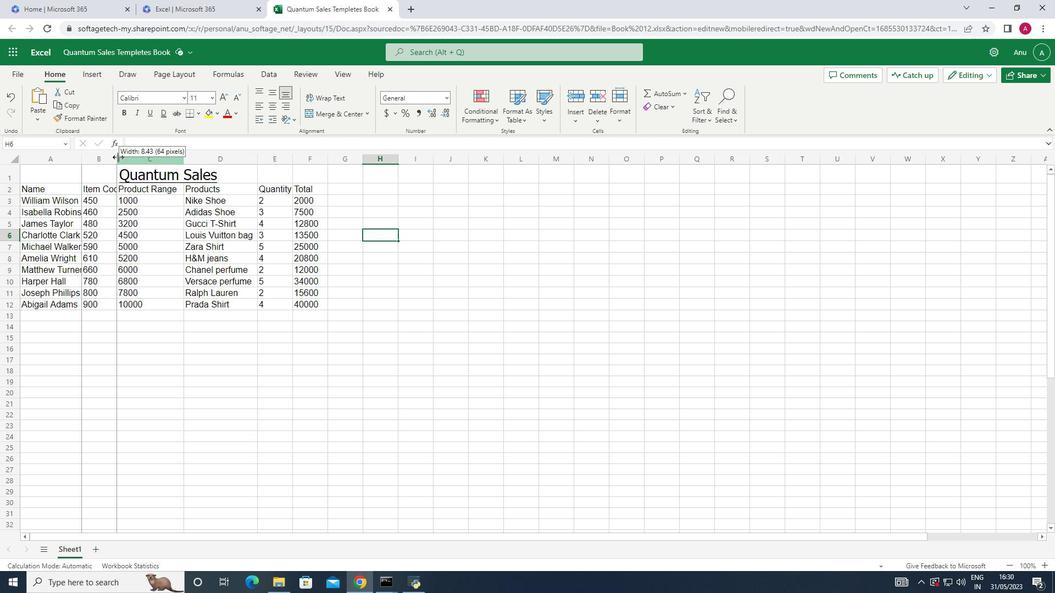 
Action: Mouse moved to (81, 160)
Screenshot: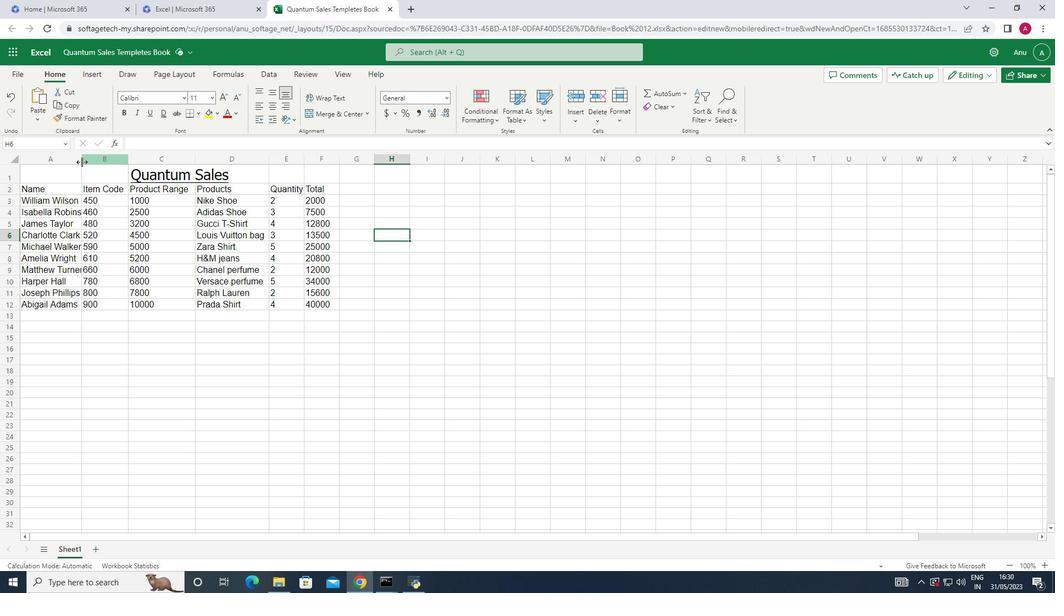 
Action: Mouse pressed left at (81, 160)
Screenshot: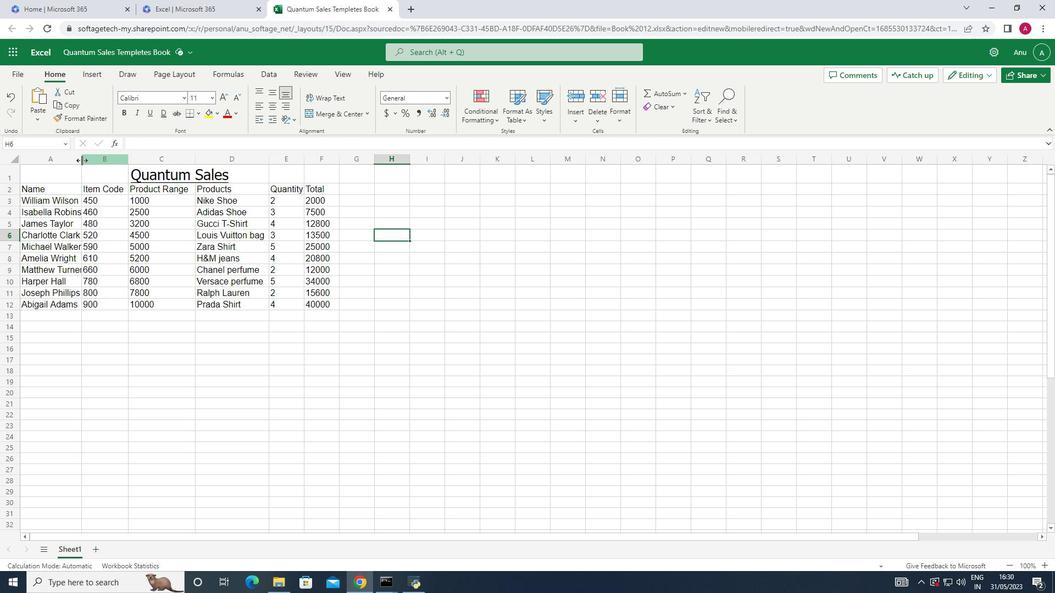 
Action: Mouse pressed left at (81, 160)
Screenshot: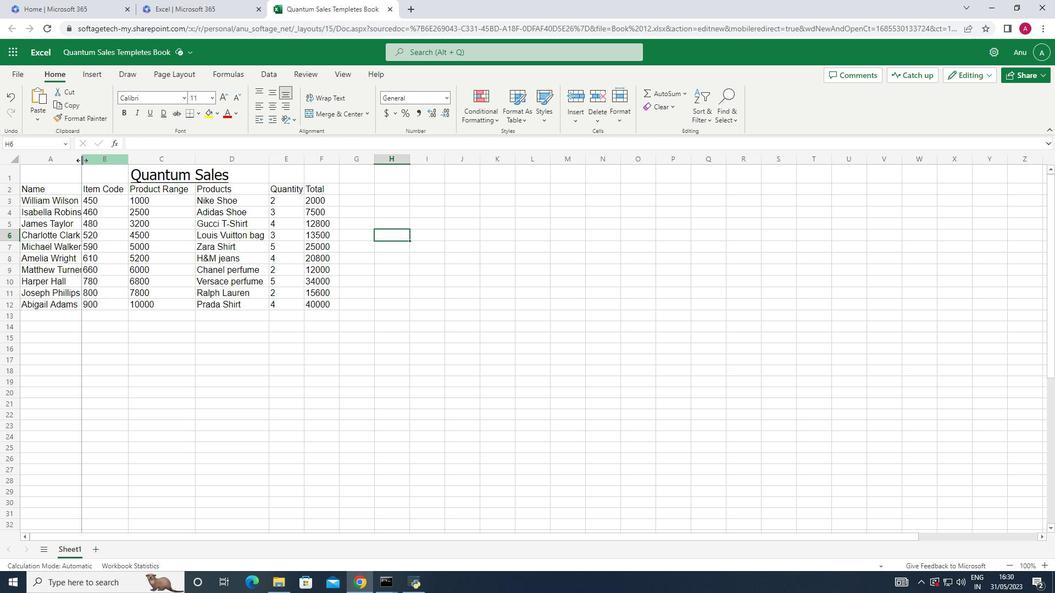 
Action: Mouse moved to (383, 331)
Screenshot: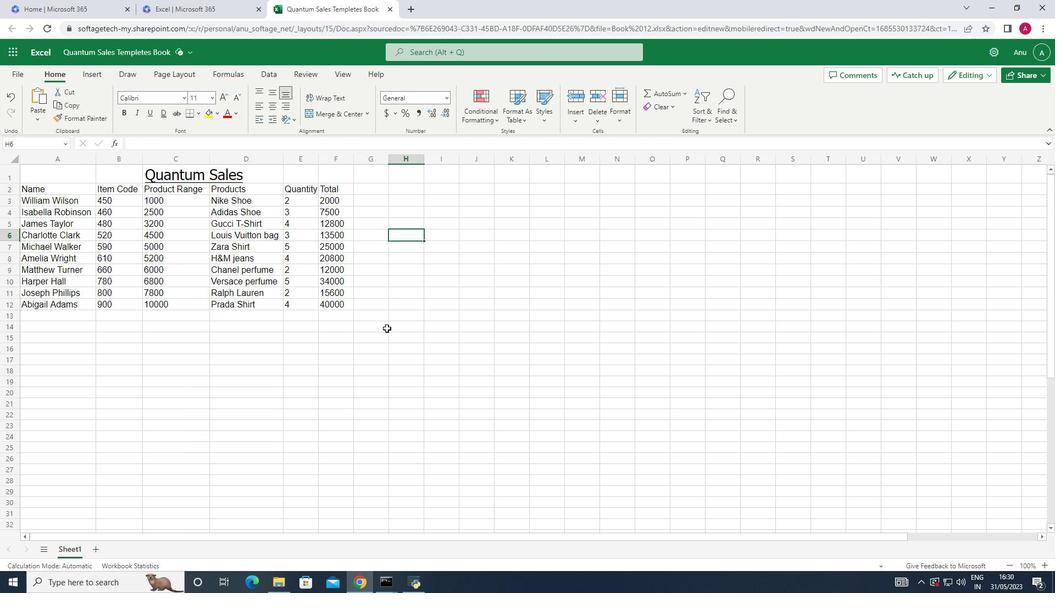 
Action: Mouse pressed left at (383, 331)
Screenshot: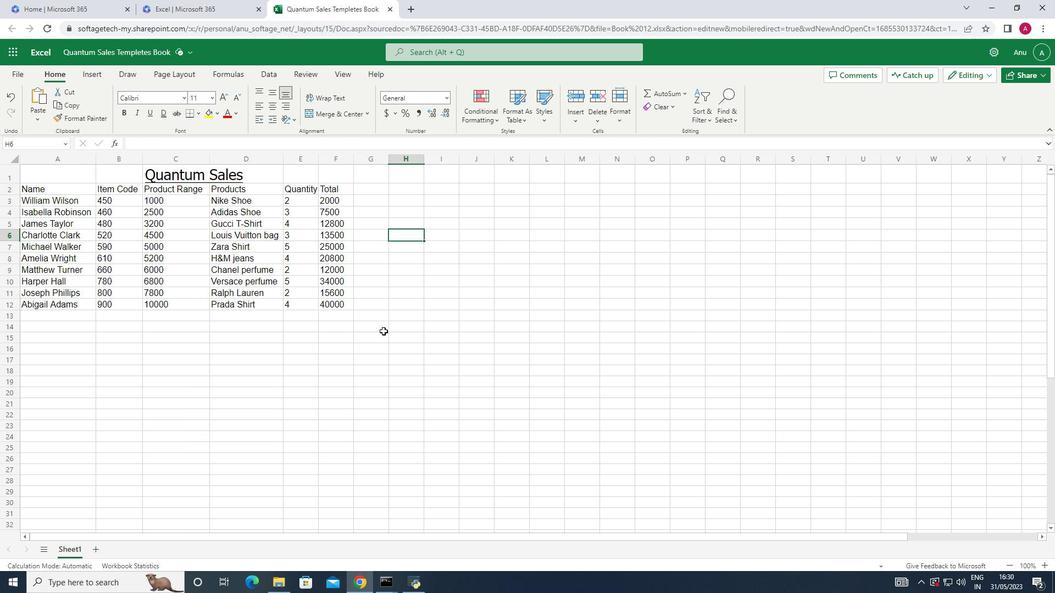 
Action: Mouse moved to (376, 323)
Screenshot: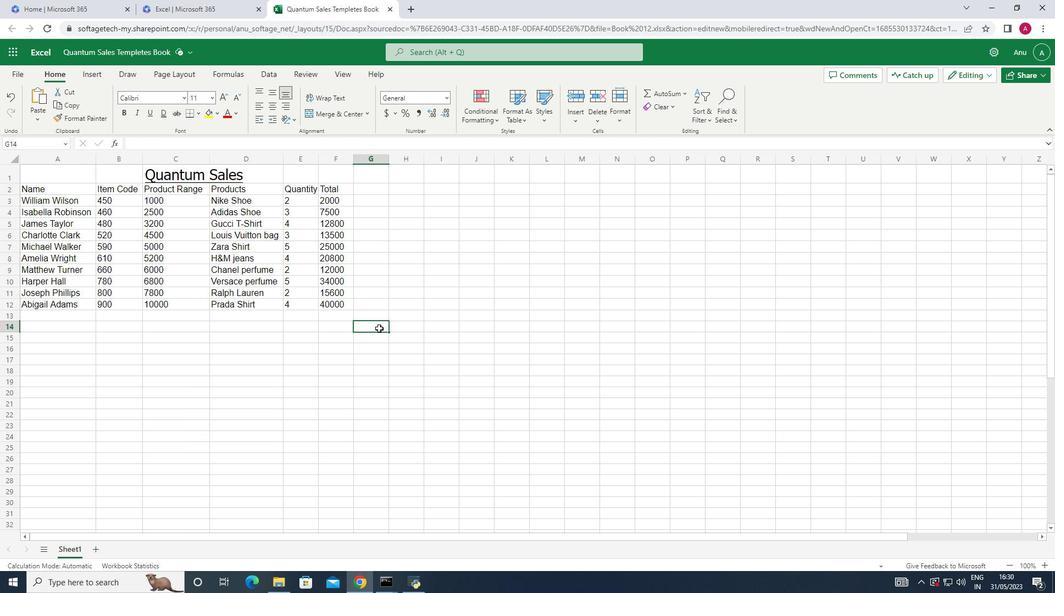 
